 Task: Create validation rules in expense object.
Action: Mouse moved to (610, 53)
Screenshot: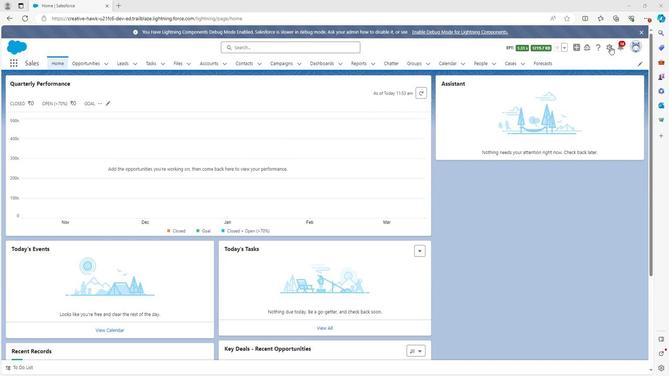 
Action: Mouse pressed left at (610, 53)
Screenshot: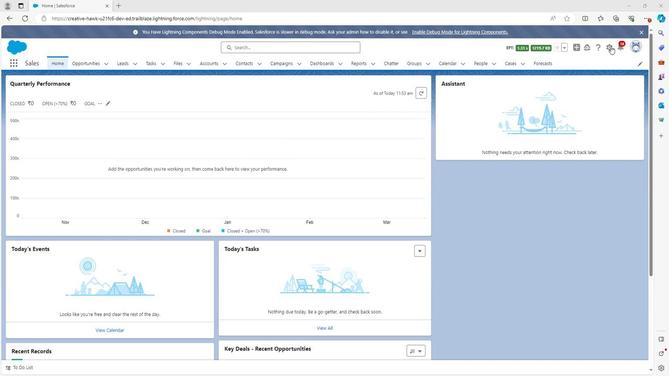 
Action: Mouse moved to (578, 74)
Screenshot: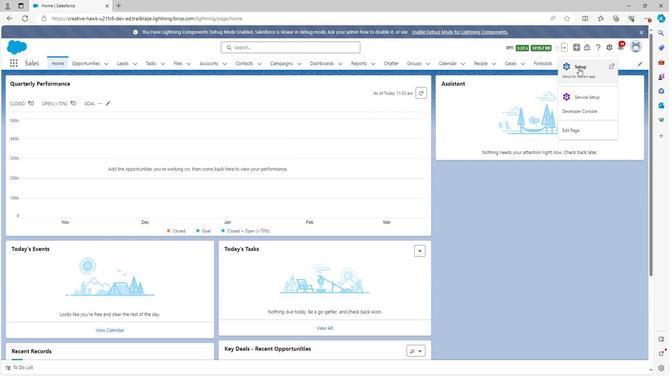 
Action: Mouse pressed left at (578, 74)
Screenshot: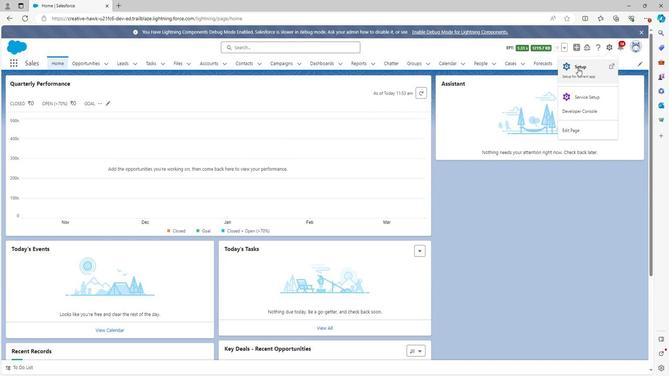 
Action: Mouse moved to (77, 71)
Screenshot: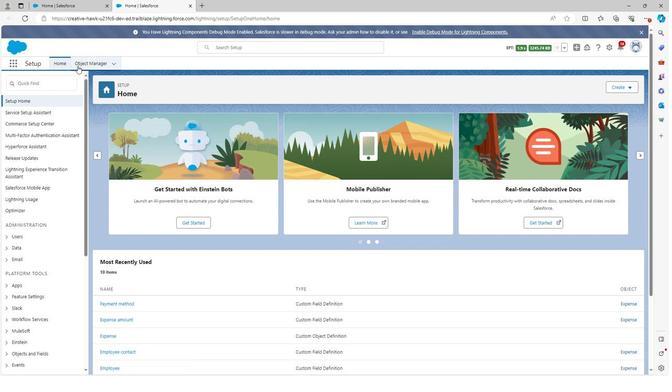 
Action: Mouse pressed left at (77, 71)
Screenshot: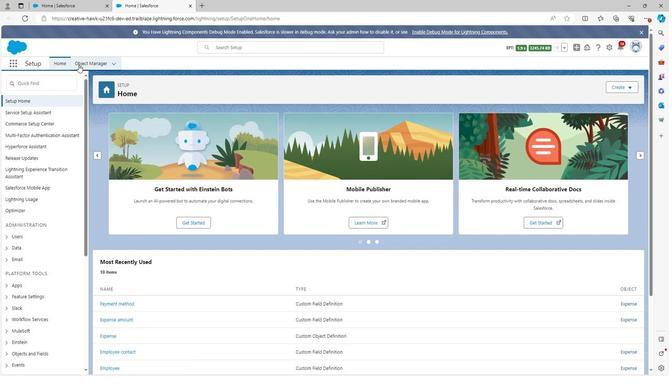 
Action: Mouse moved to (19, 277)
Screenshot: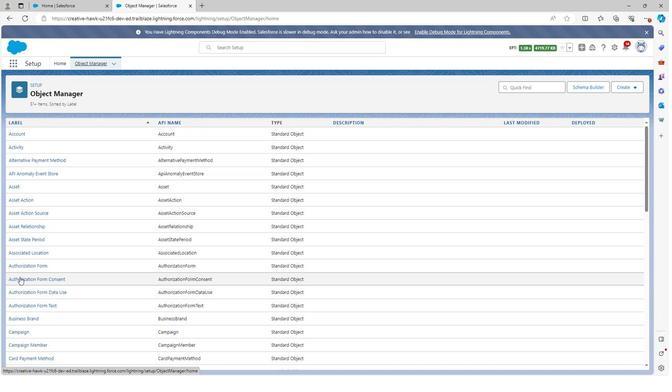 
Action: Mouse scrolled (19, 277) with delta (0, 0)
Screenshot: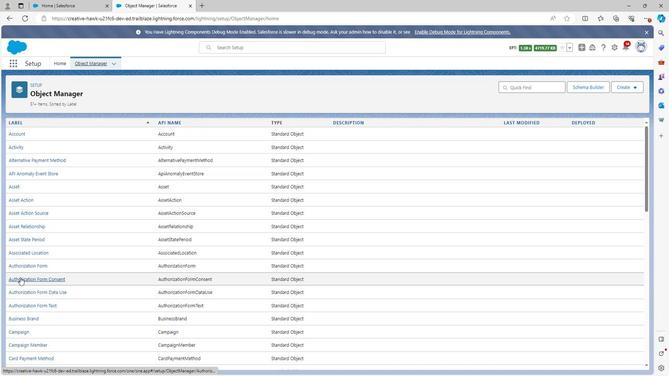 
Action: Mouse scrolled (19, 277) with delta (0, 0)
Screenshot: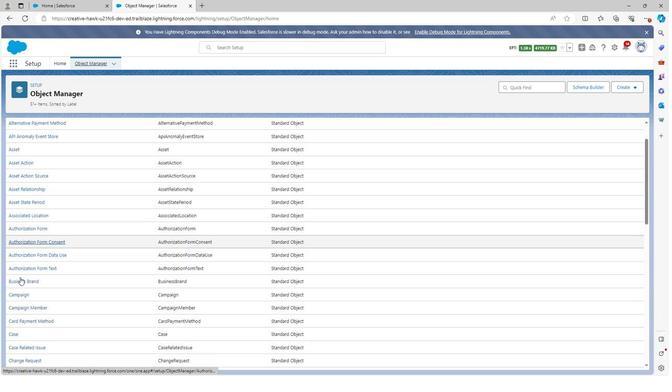 
Action: Mouse scrolled (19, 277) with delta (0, 0)
Screenshot: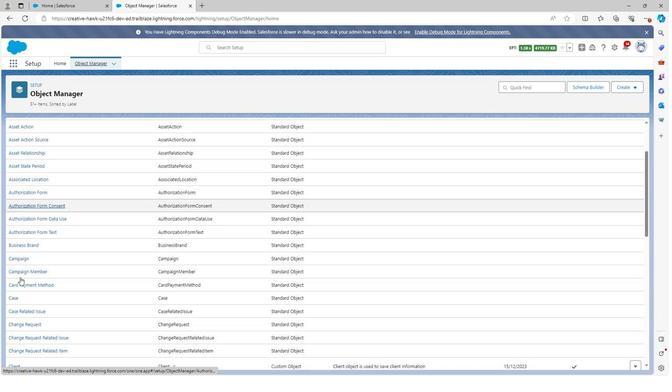 
Action: Mouse moved to (19, 277)
Screenshot: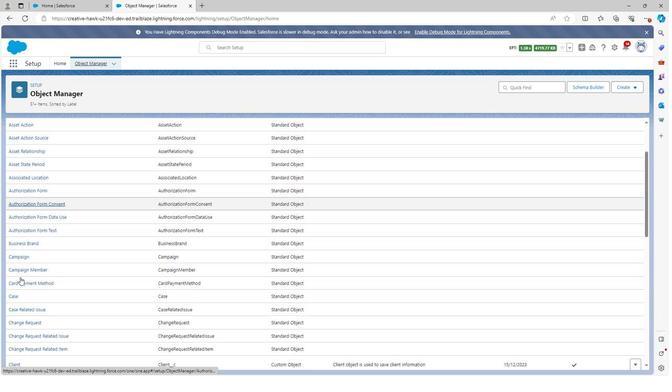 
Action: Mouse scrolled (19, 277) with delta (0, 0)
Screenshot: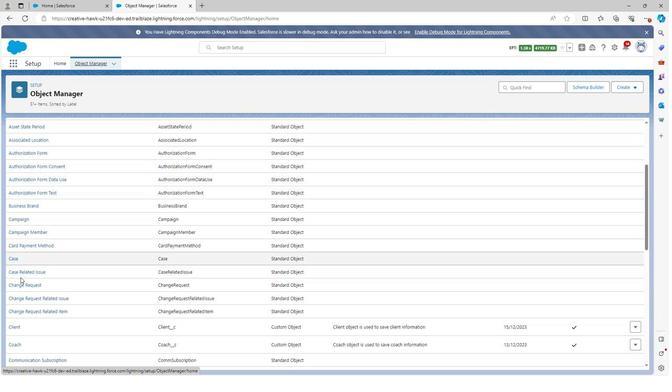 
Action: Mouse scrolled (19, 277) with delta (0, 0)
Screenshot: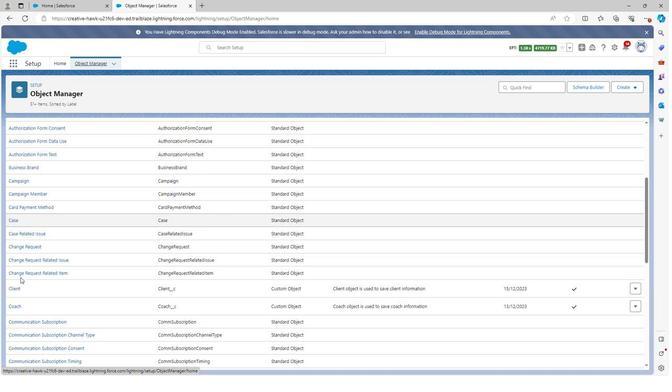 
Action: Mouse scrolled (19, 277) with delta (0, 0)
Screenshot: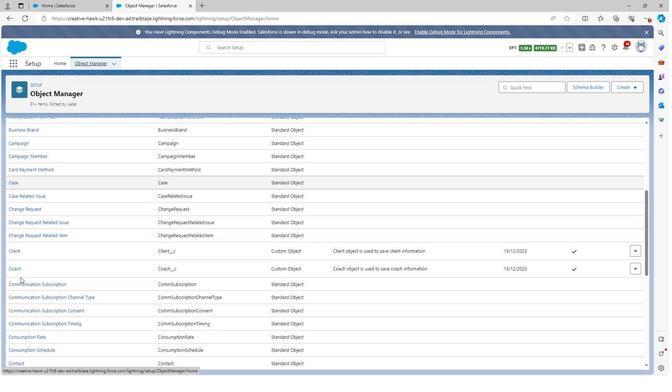
Action: Mouse scrolled (19, 277) with delta (0, 0)
Screenshot: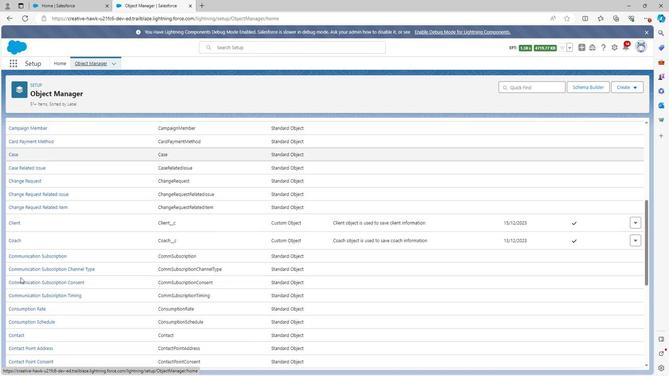 
Action: Mouse scrolled (19, 277) with delta (0, 0)
Screenshot: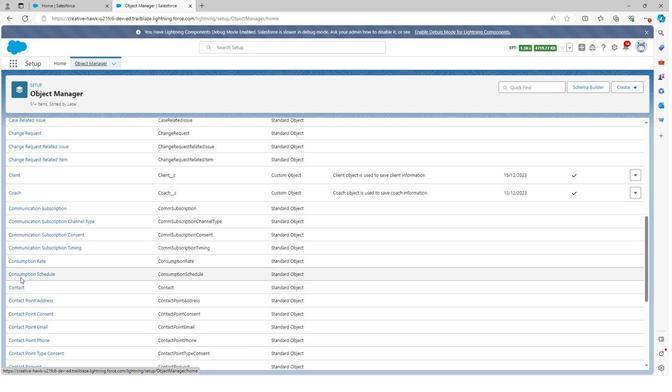 
Action: Mouse scrolled (19, 277) with delta (0, 0)
Screenshot: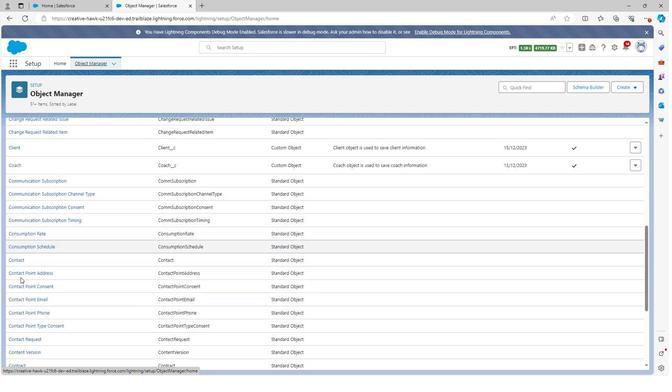 
Action: Mouse scrolled (19, 277) with delta (0, 0)
Screenshot: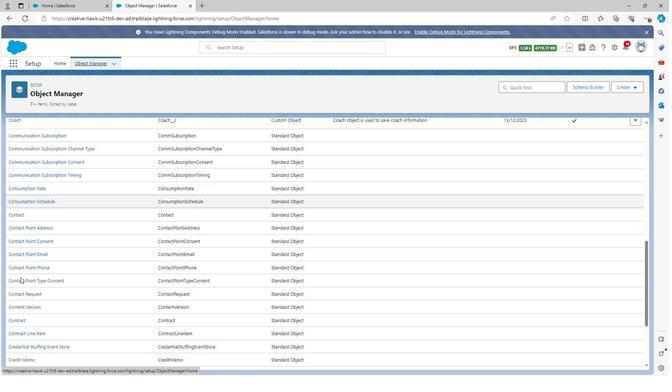
Action: Mouse scrolled (19, 277) with delta (0, 0)
Screenshot: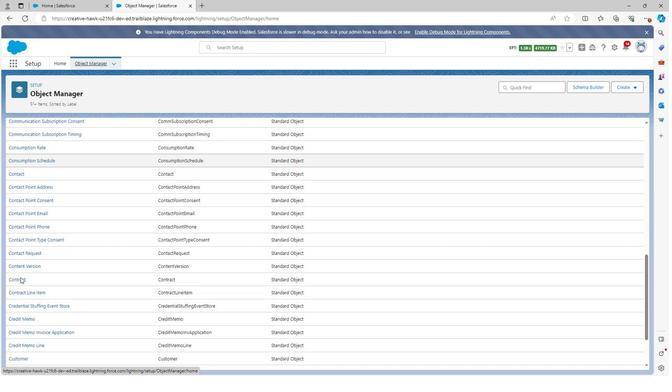 
Action: Mouse scrolled (19, 277) with delta (0, 0)
Screenshot: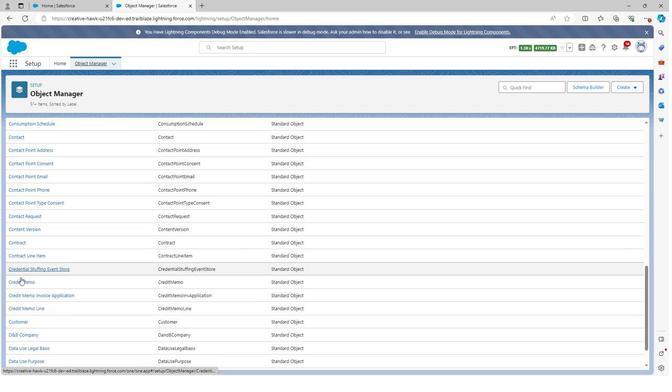
Action: Mouse scrolled (19, 277) with delta (0, 0)
Screenshot: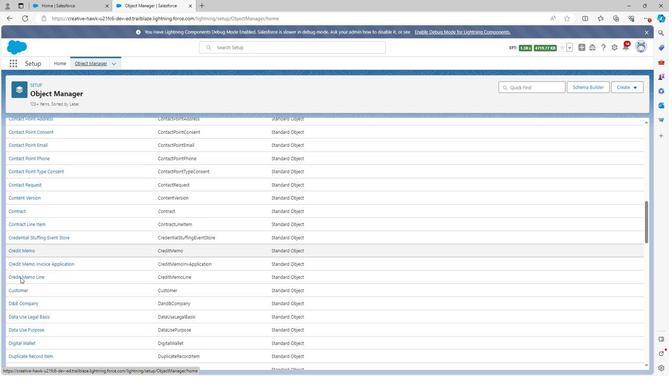 
Action: Mouse scrolled (19, 277) with delta (0, 0)
Screenshot: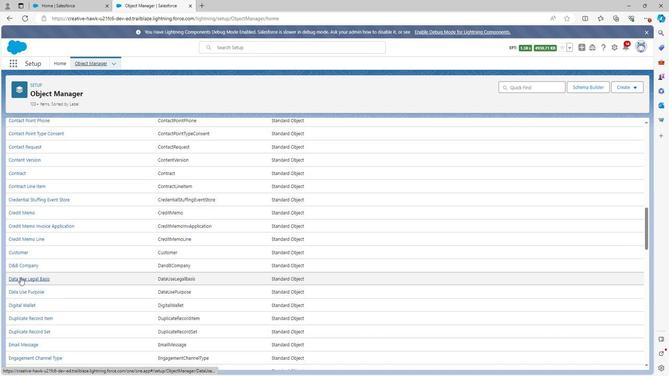 
Action: Mouse scrolled (19, 277) with delta (0, 0)
Screenshot: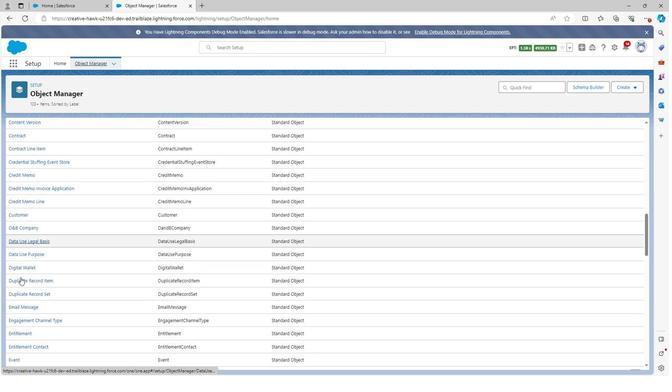 
Action: Mouse scrolled (19, 277) with delta (0, 0)
Screenshot: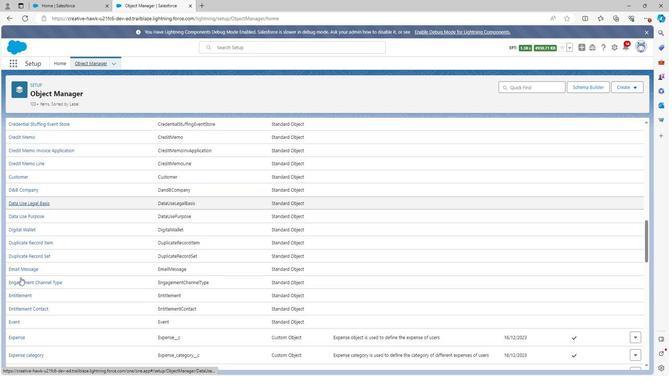 
Action: Mouse scrolled (19, 277) with delta (0, 0)
Screenshot: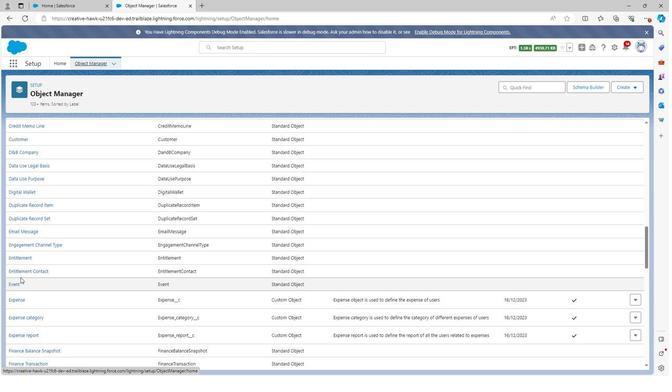 
Action: Mouse moved to (16, 263)
Screenshot: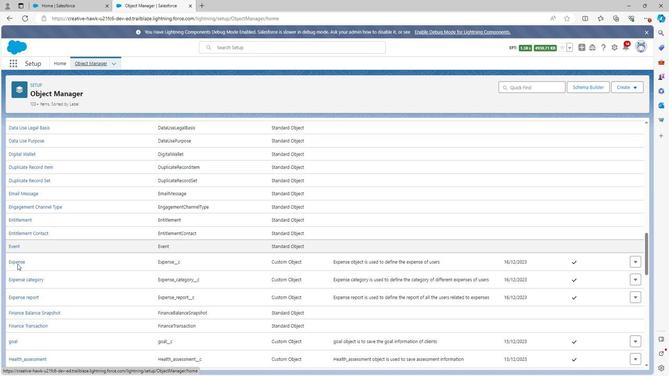 
Action: Mouse pressed left at (16, 263)
Screenshot: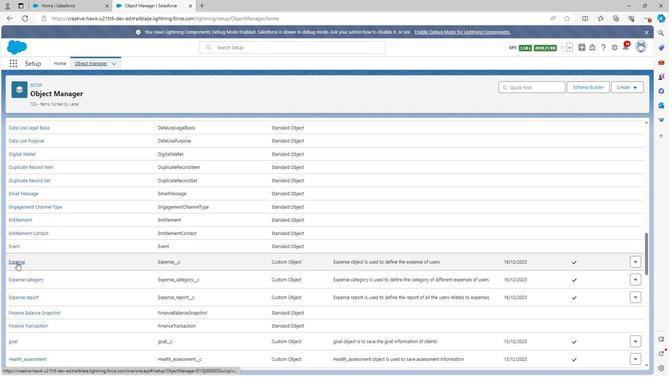 
Action: Mouse moved to (28, 139)
Screenshot: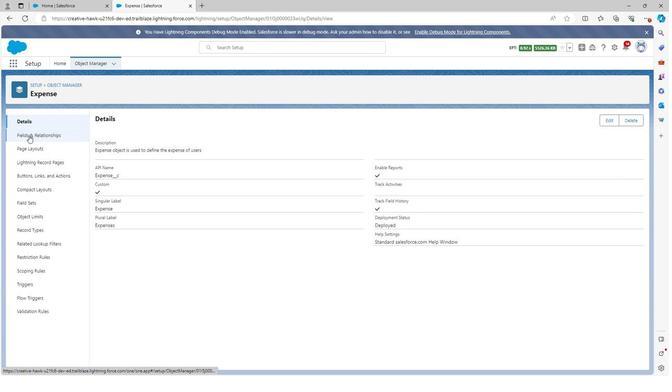 
Action: Mouse pressed left at (28, 139)
Screenshot: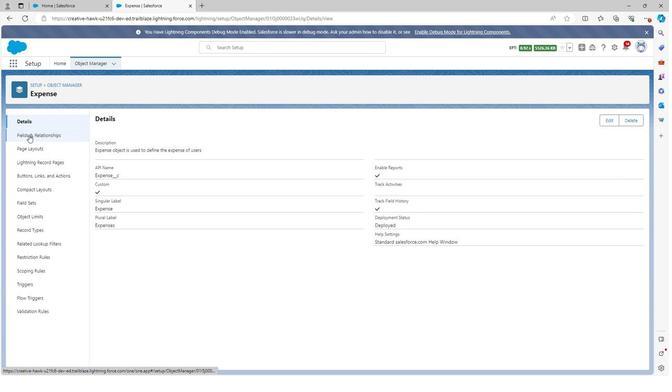 
Action: Mouse moved to (110, 185)
Screenshot: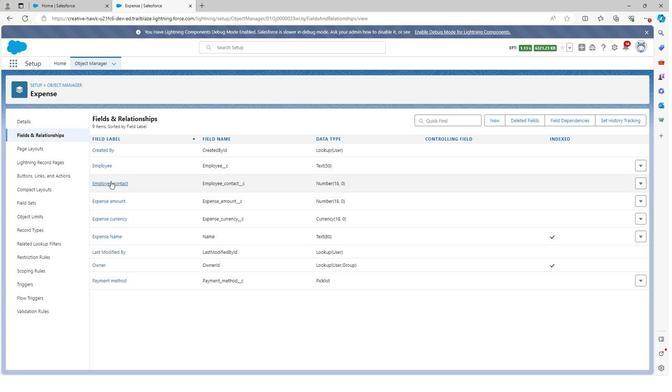 
Action: Mouse pressed left at (110, 185)
Screenshot: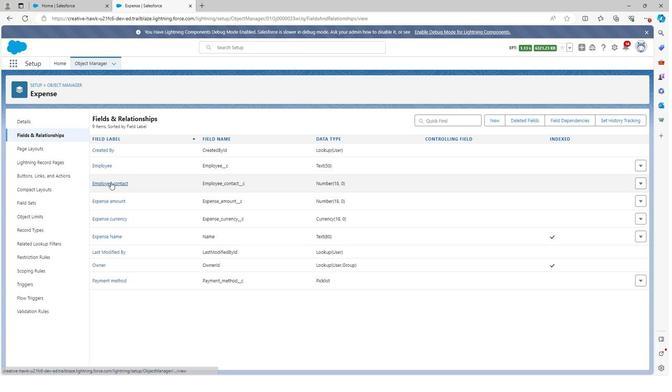 
Action: Mouse moved to (184, 226)
Screenshot: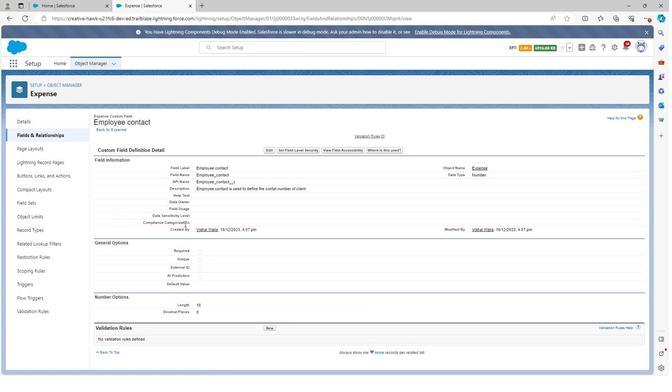 
Action: Mouse scrolled (184, 225) with delta (0, 0)
Screenshot: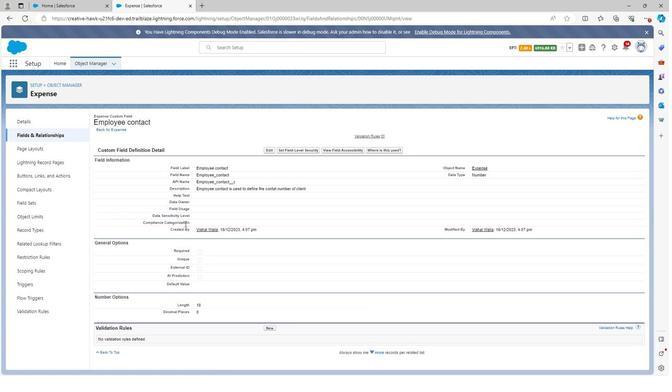 
Action: Mouse scrolled (184, 225) with delta (0, 0)
Screenshot: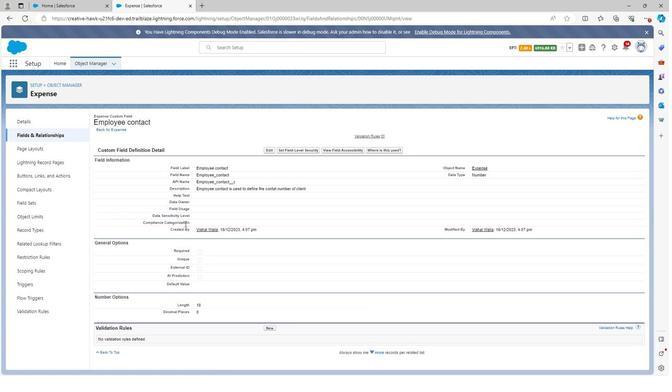 
Action: Mouse moved to (271, 328)
Screenshot: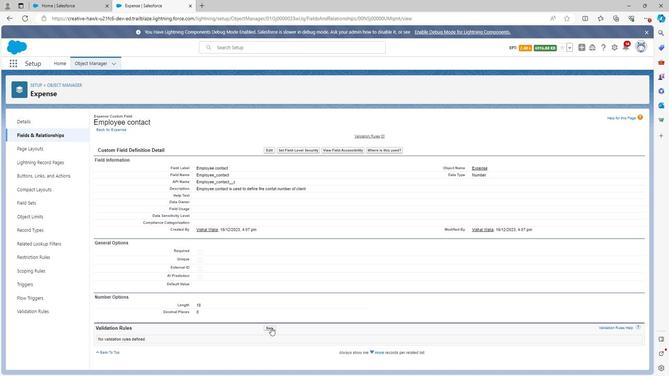 
Action: Mouse pressed left at (271, 328)
Screenshot: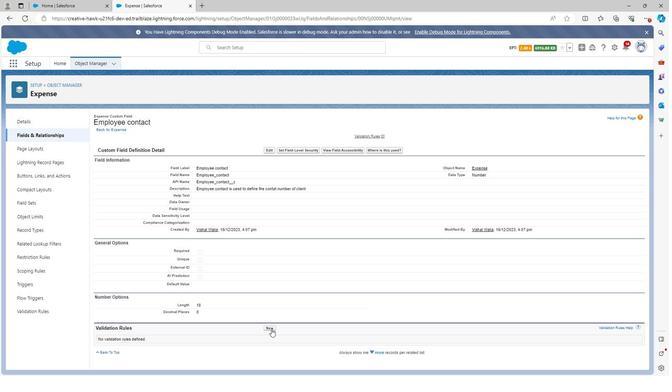 
Action: Mouse moved to (166, 170)
Screenshot: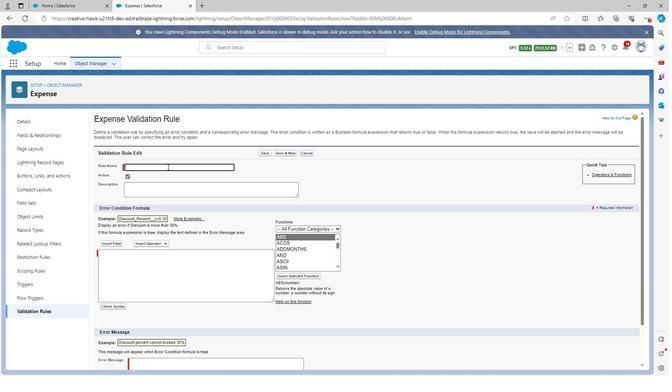
Action: Mouse pressed left at (166, 170)
Screenshot: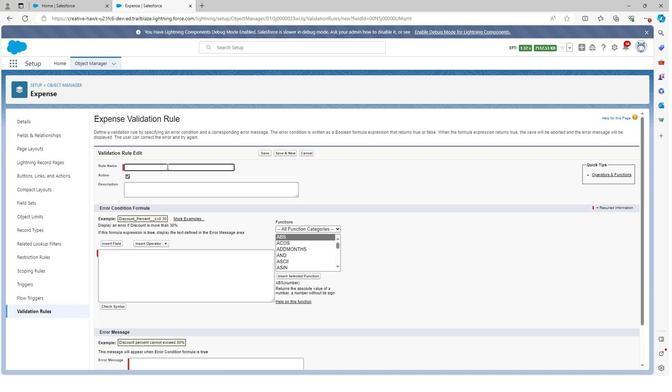 
Action: Key pressed <Key.shift>Contat<Key.backspace>ct<Key.space>rule
Screenshot: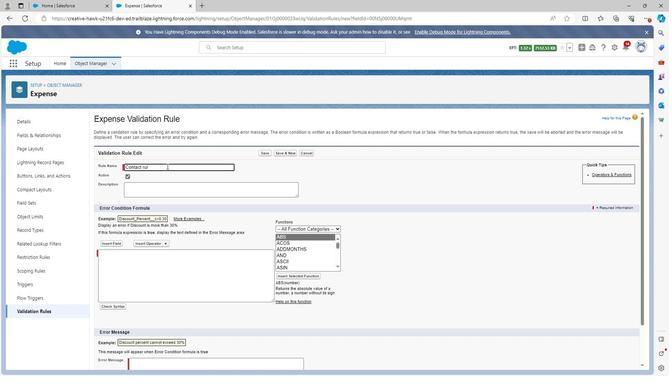 
Action: Mouse moved to (150, 190)
Screenshot: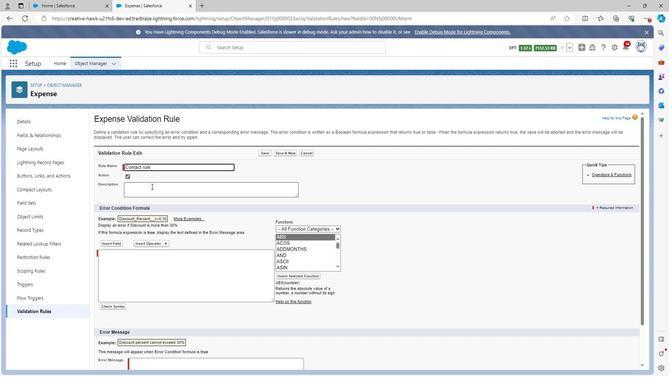 
Action: Mouse pressed left at (150, 190)
Screenshot: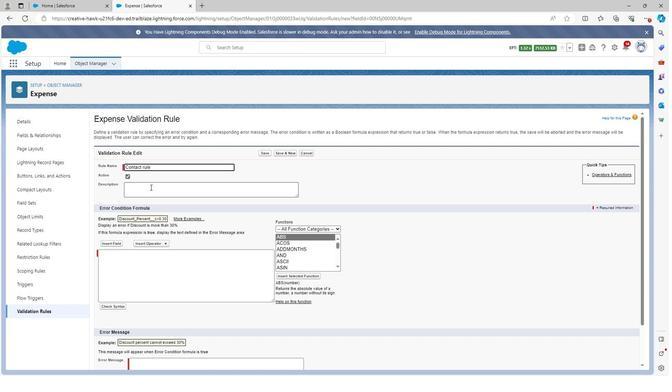 
Action: Key pressed <Key.shift>Contact<Key.space>rule<Key.space>is<Key.space>used<Key.space>to<Key.space>define<Key.space>the<Key.space>contact<Key.space>numv<Key.backspace>ber<Key.space>of<Key.space>10<Key.space>digits
Screenshot: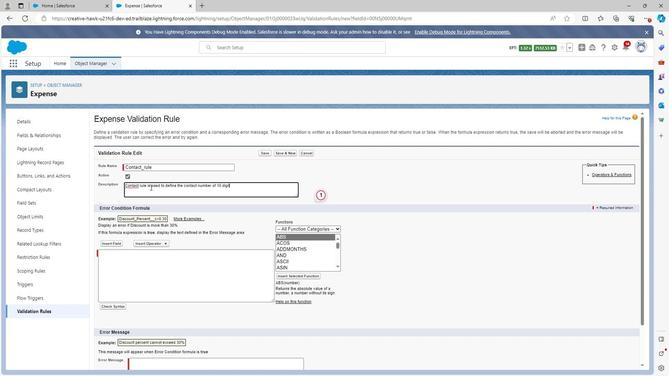 
Action: Mouse moved to (108, 244)
Screenshot: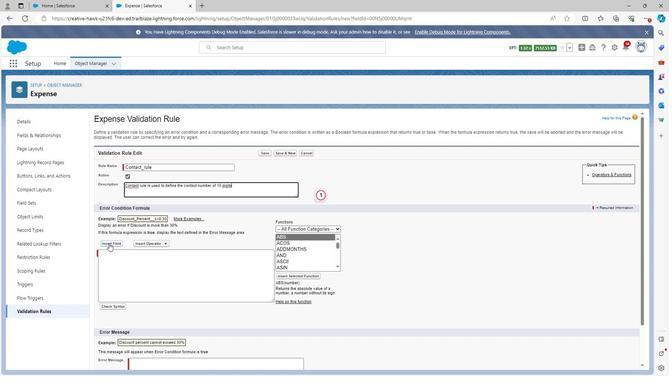 
Action: Mouse pressed left at (108, 244)
Screenshot: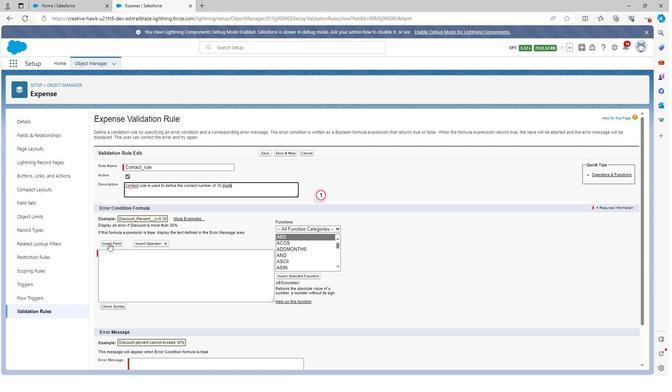 
Action: Mouse moved to (286, 240)
Screenshot: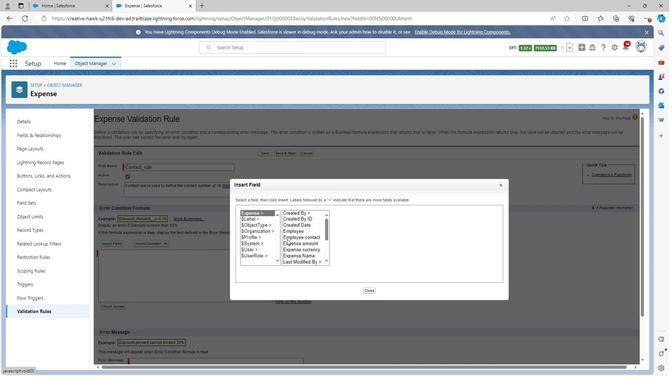 
Action: Mouse scrolled (286, 240) with delta (0, 0)
Screenshot: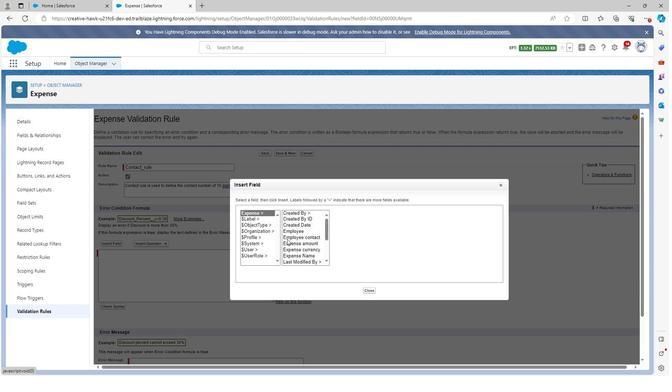 
Action: Mouse scrolled (286, 240) with delta (0, 0)
Screenshot: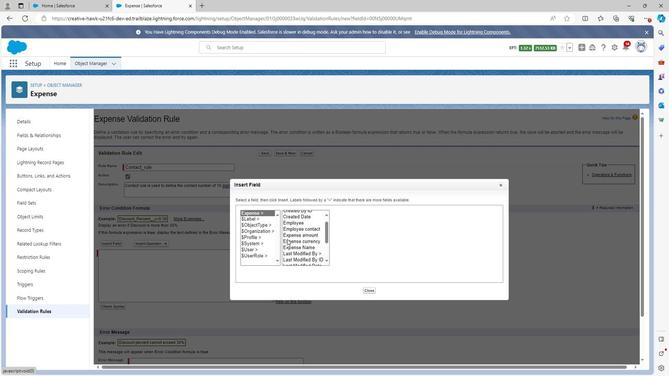 
Action: Mouse moved to (286, 240)
Screenshot: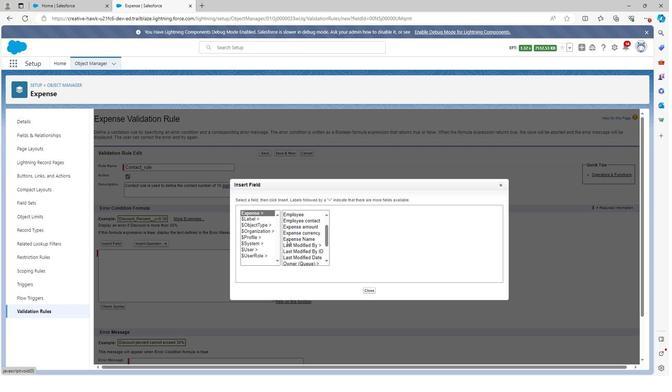
Action: Mouse scrolled (286, 240) with delta (0, 0)
Screenshot: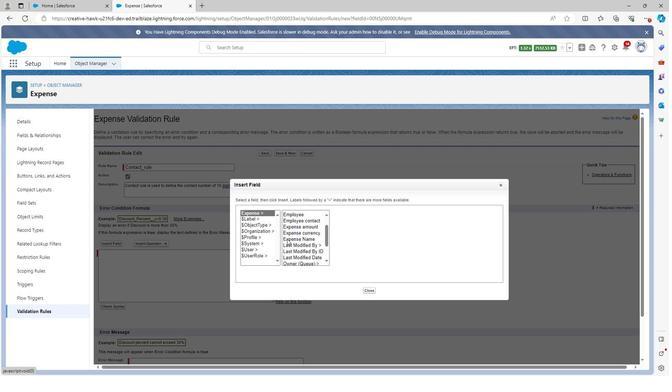 
Action: Mouse moved to (286, 241)
Screenshot: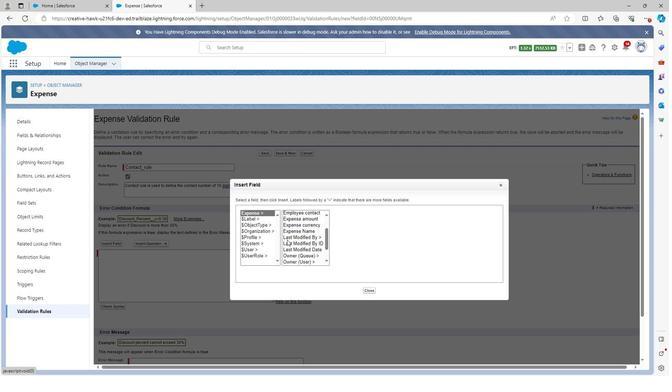 
Action: Mouse scrolled (286, 241) with delta (0, 0)
Screenshot: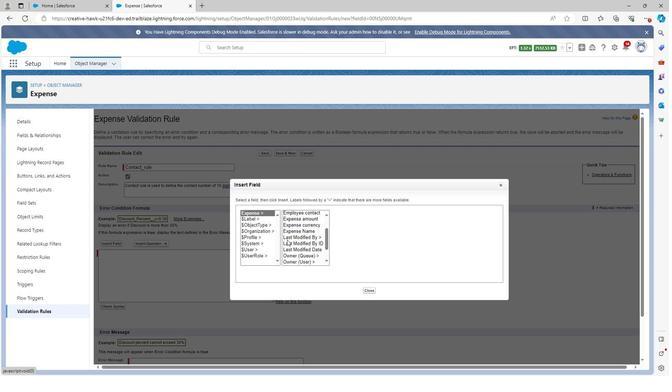
Action: Mouse moved to (286, 241)
Screenshot: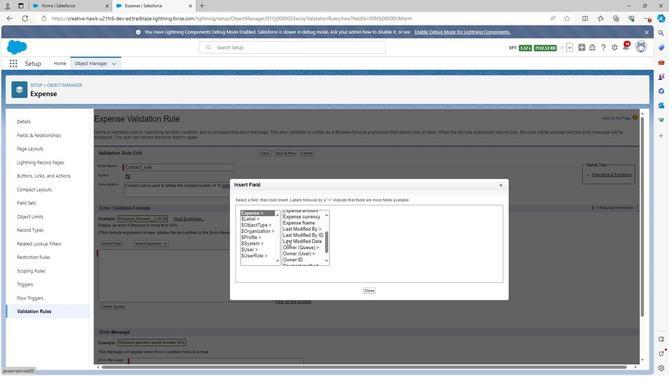
Action: Mouse scrolled (286, 241) with delta (0, 0)
Screenshot: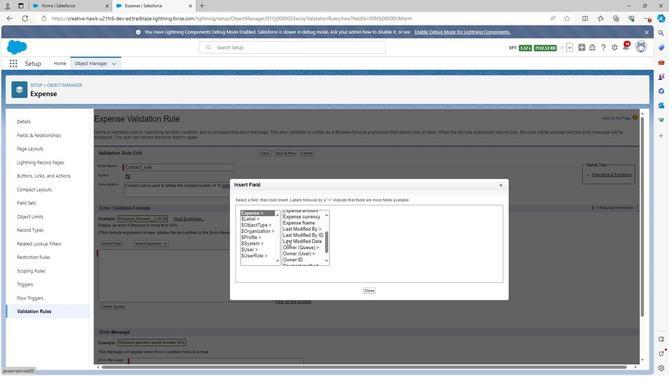 
Action: Mouse moved to (286, 242)
Screenshot: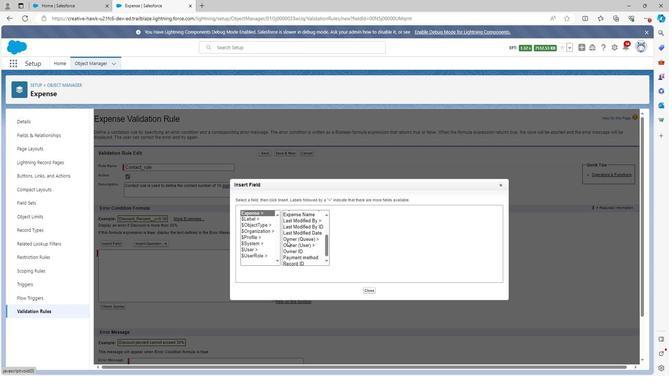 
Action: Mouse scrolled (286, 242) with delta (0, 0)
Screenshot: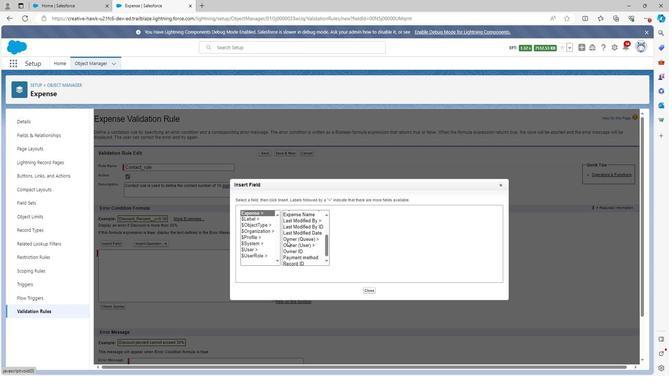 
Action: Mouse moved to (286, 243)
Screenshot: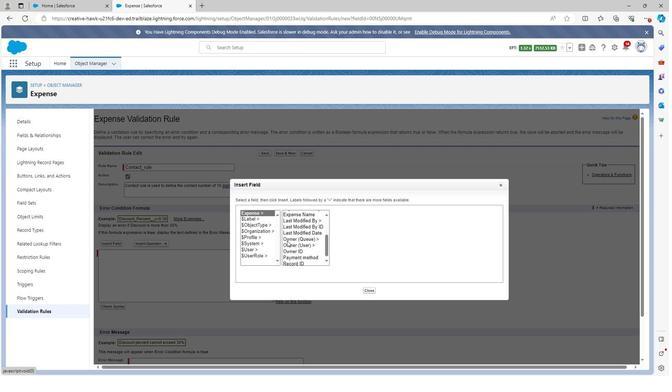 
Action: Mouse scrolled (286, 242) with delta (0, 0)
Screenshot: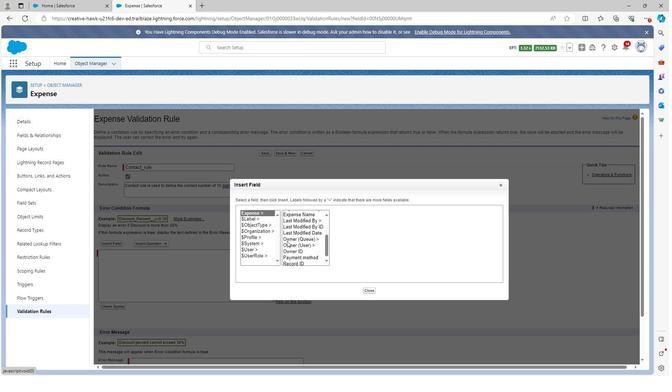 
Action: Mouse scrolled (286, 242) with delta (0, 0)
Screenshot: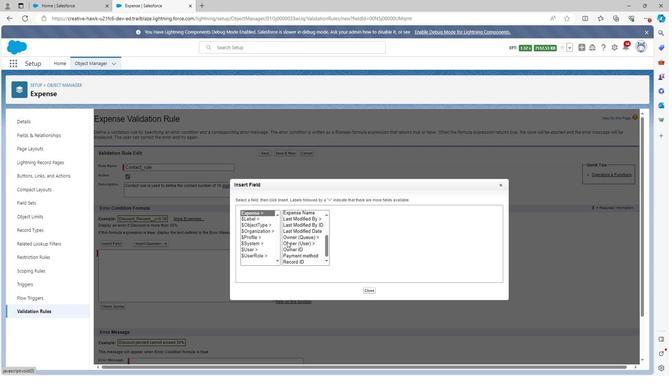 
Action: Mouse scrolled (286, 242) with delta (0, 0)
Screenshot: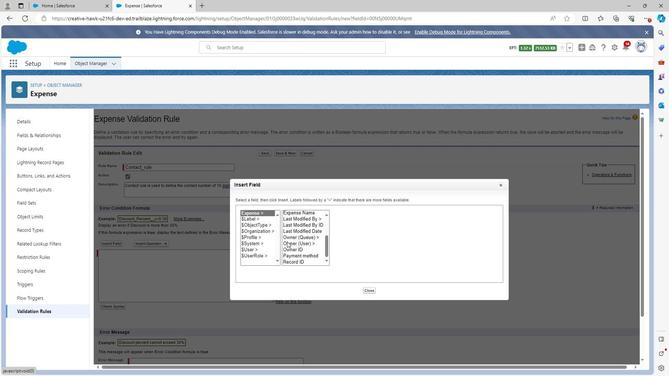 
Action: Mouse scrolled (286, 243) with delta (0, 0)
Screenshot: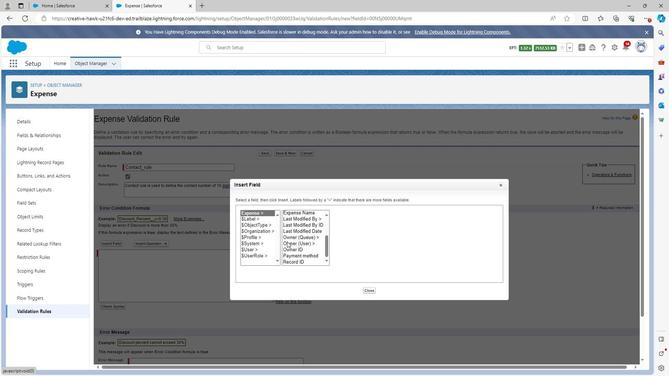 
Action: Mouse moved to (285, 243)
Screenshot: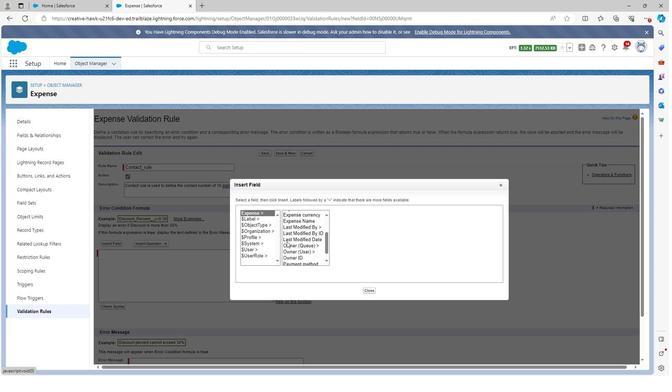 
Action: Mouse scrolled (285, 243) with delta (0, 0)
Screenshot: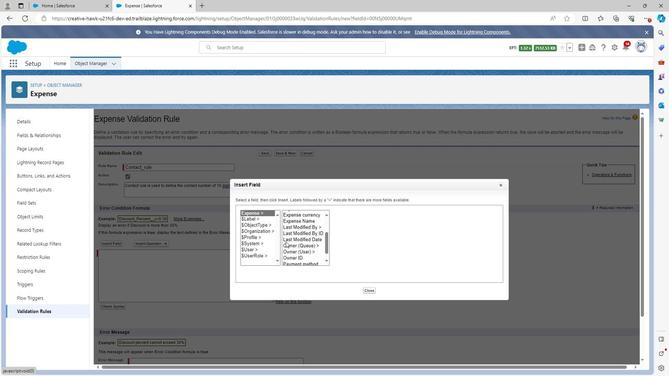 
Action: Mouse scrolled (285, 243) with delta (0, 0)
Screenshot: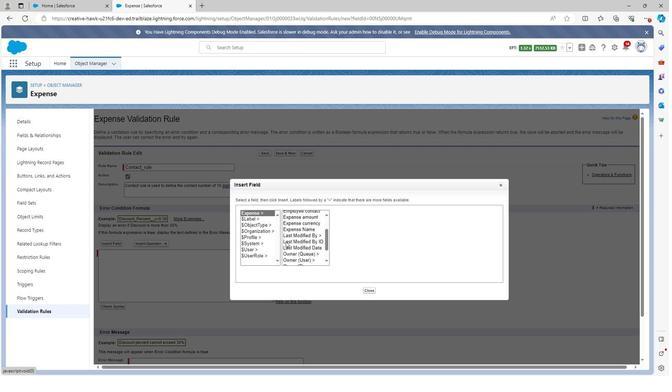 
Action: Mouse moved to (294, 220)
Screenshot: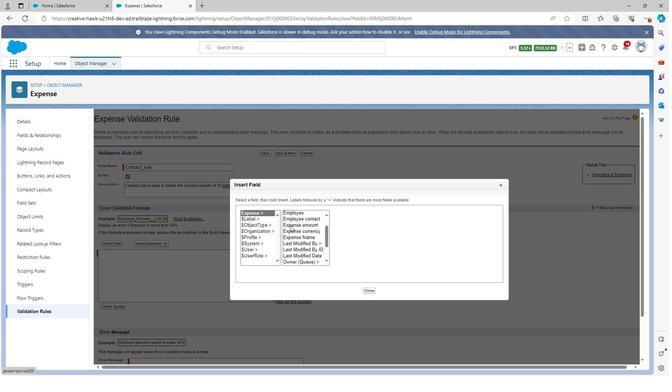
Action: Mouse pressed left at (294, 220)
Screenshot: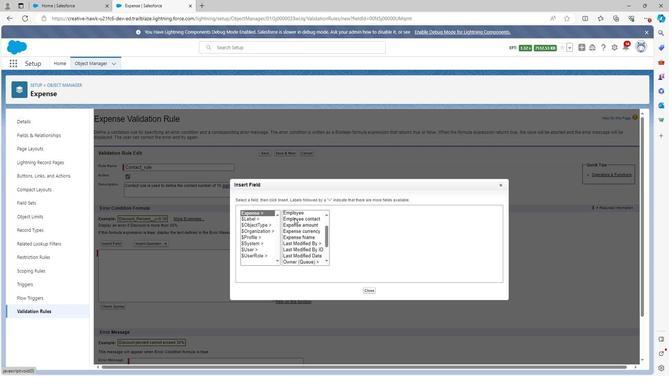 
Action: Mouse moved to (363, 251)
Screenshot: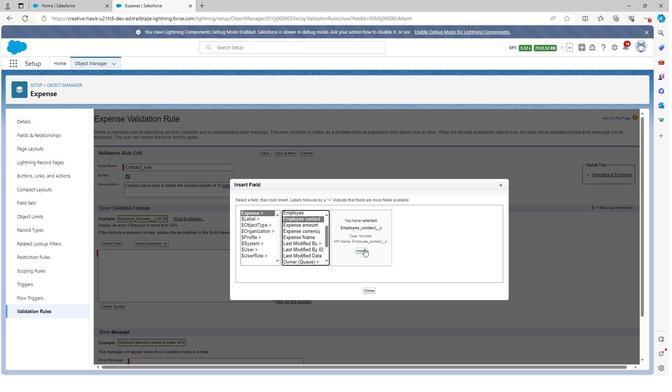 
Action: Mouse pressed left at (363, 251)
Screenshot: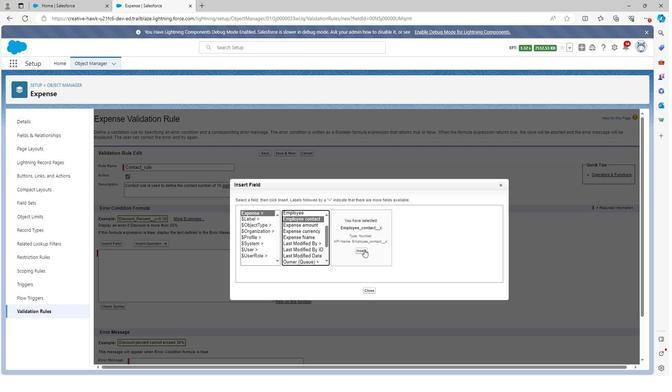 
Action: Mouse moved to (147, 243)
Screenshot: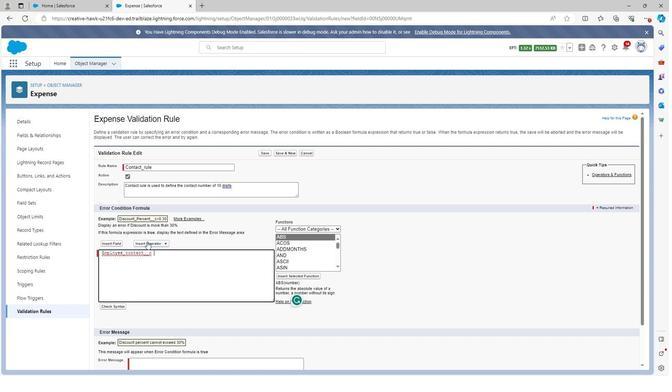 
Action: Mouse pressed left at (147, 243)
Screenshot: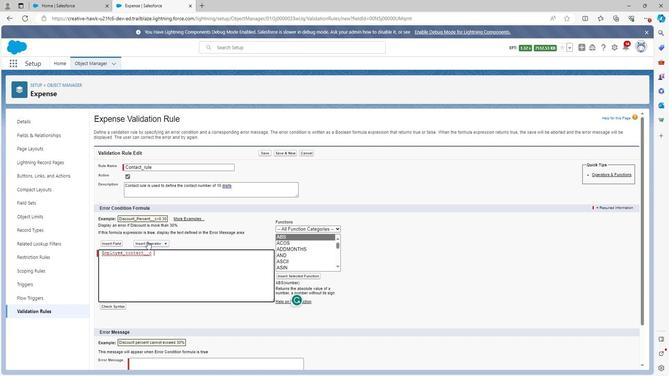 
Action: Mouse moved to (144, 308)
Screenshot: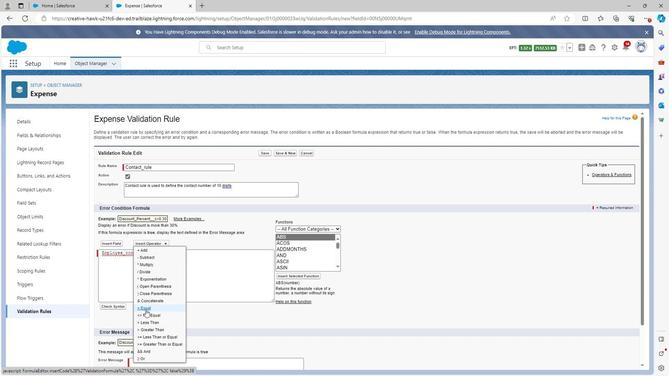 
Action: Mouse pressed left at (144, 308)
Screenshot: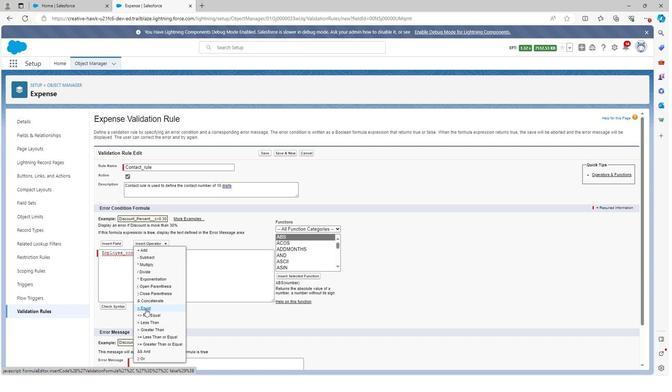 
Action: Key pressed 1
Screenshot: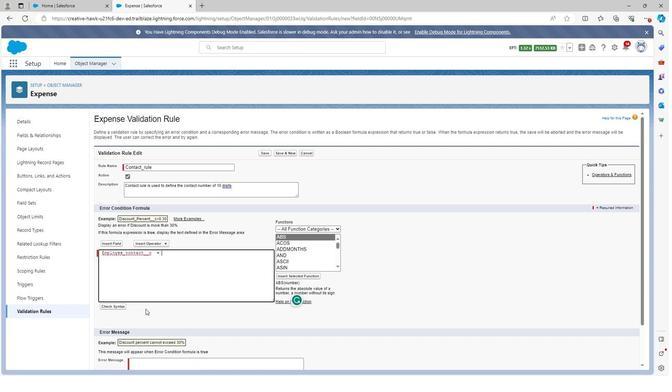 
Action: Mouse moved to (144, 307)
Screenshot: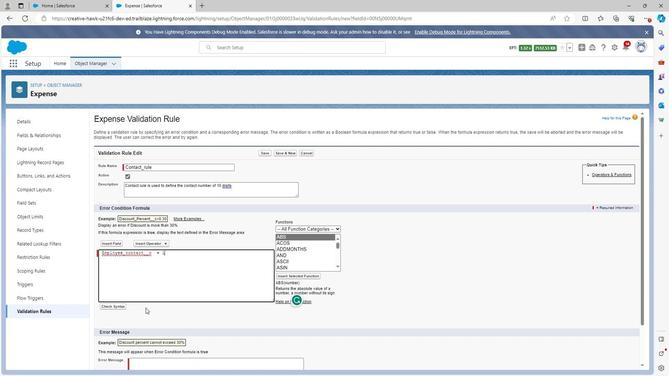 
Action: Key pressed 0
Screenshot: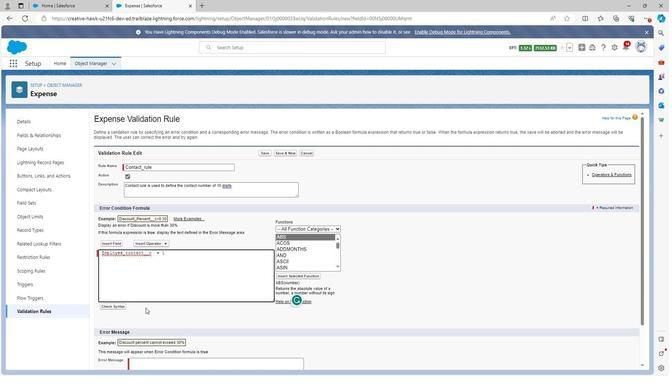 
Action: Mouse moved to (117, 304)
Screenshot: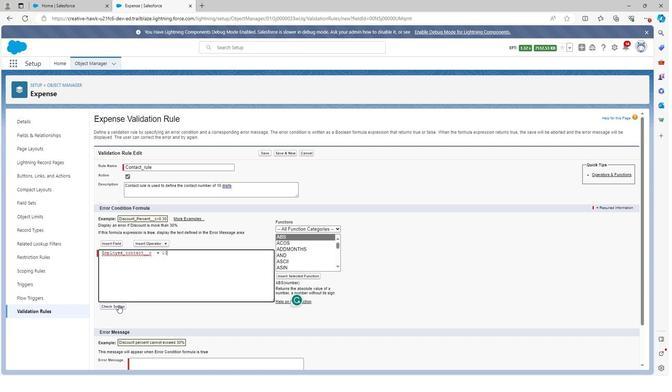 
Action: Mouse pressed left at (117, 304)
Screenshot: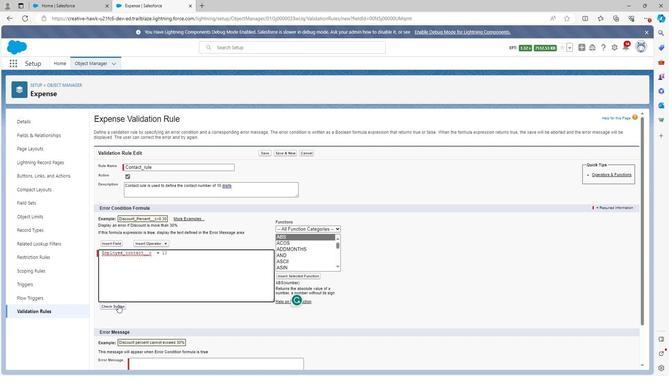 
Action: Mouse moved to (119, 305)
Screenshot: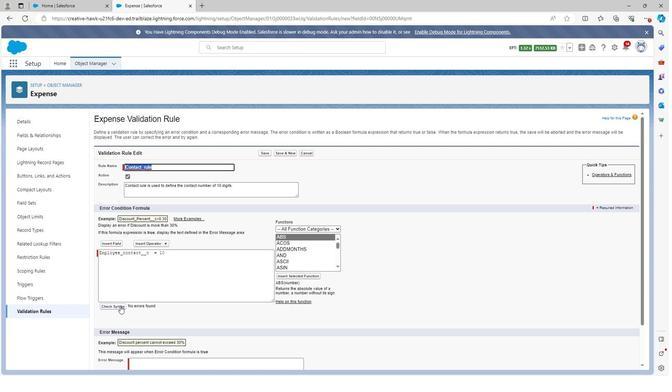 
Action: Mouse scrolled (119, 305) with delta (0, 0)
Screenshot: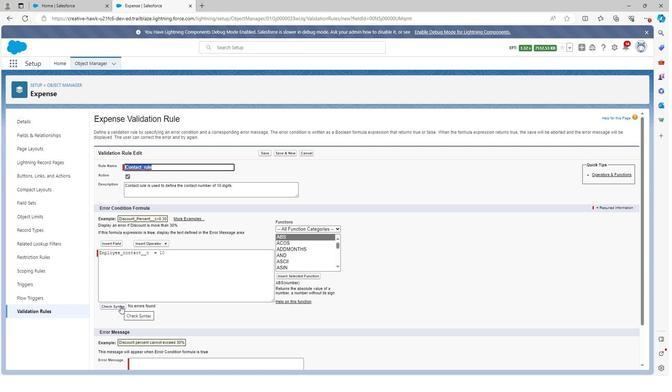
Action: Mouse scrolled (119, 305) with delta (0, 0)
Screenshot: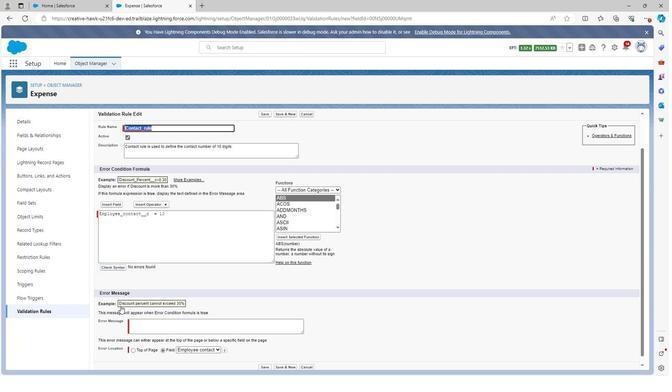
Action: Mouse moved to (139, 316)
Screenshot: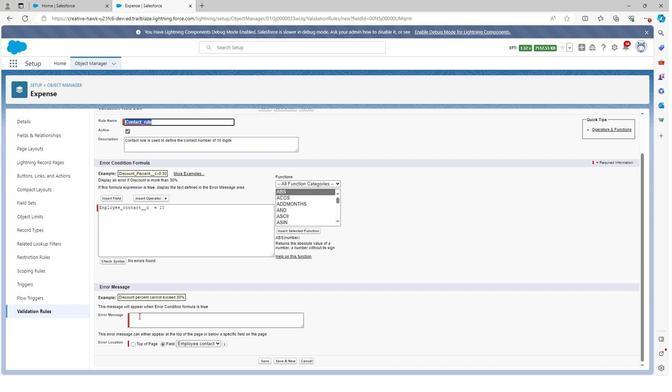 
Action: Mouse pressed left at (139, 316)
Screenshot: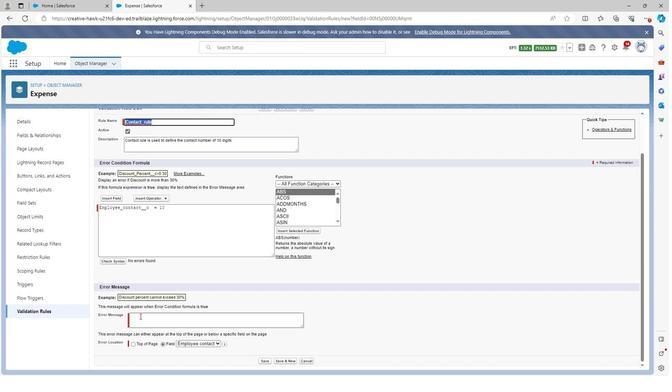 
Action: Key pressed <Key.shift><Key.shift><Key.shift><Key.shift><Key.shift><Key.shift>Employee<Key.space>contact<Key.space>number<Key.space>should<Key.space>be<Key.space>of<Key.space>10<Key.space>digits
Screenshot: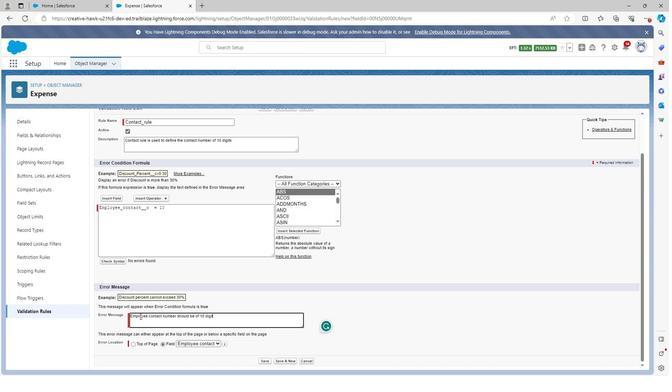 
Action: Mouse moved to (263, 357)
Screenshot: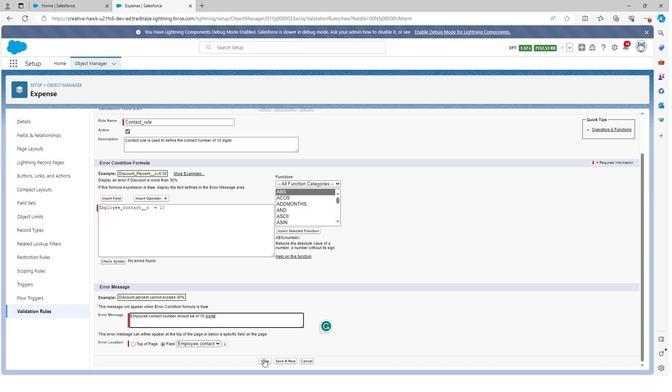 
Action: Mouse pressed left at (263, 357)
Screenshot: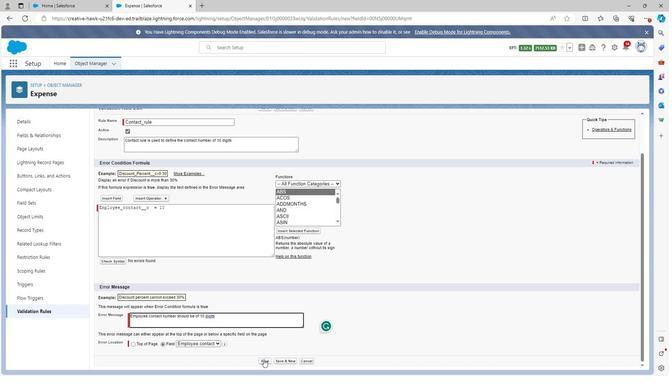 
Action: Mouse moved to (57, 69)
Screenshot: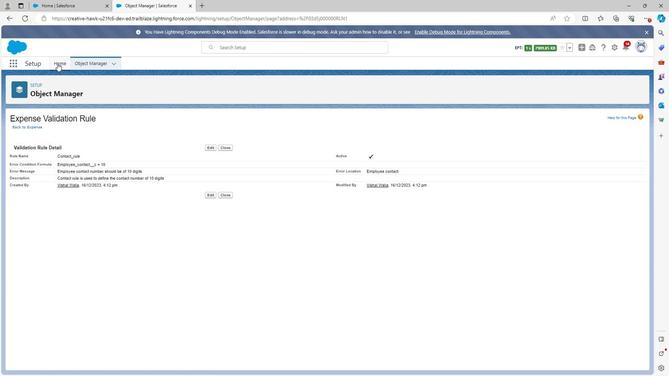 
Action: Mouse pressed left at (57, 69)
Screenshot: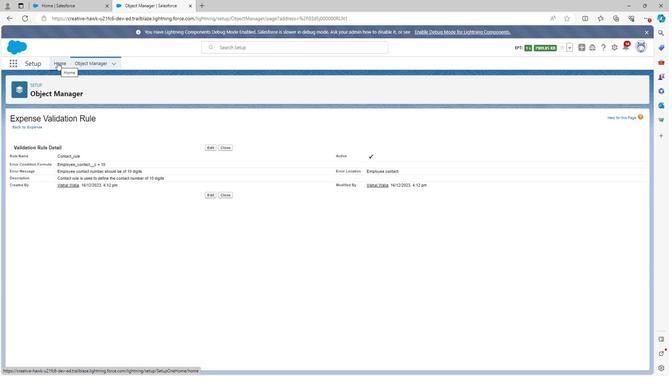 
Action: Mouse moved to (79, 70)
Screenshot: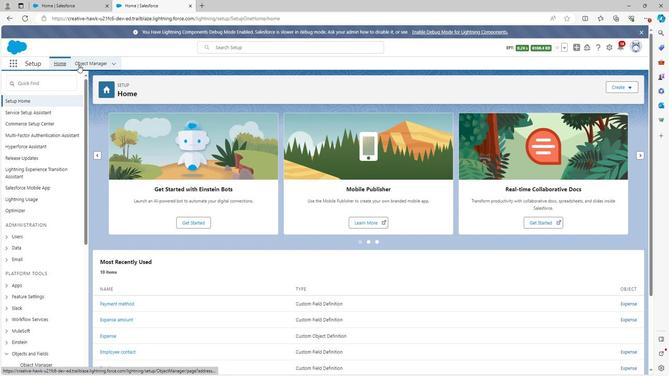 
Action: Mouse pressed left at (79, 70)
Screenshot: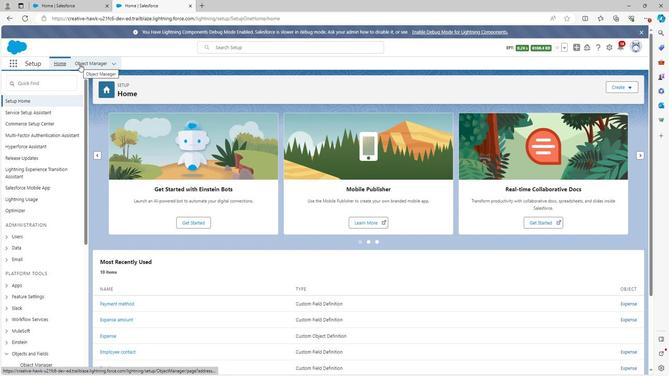 
Action: Mouse moved to (20, 257)
Screenshot: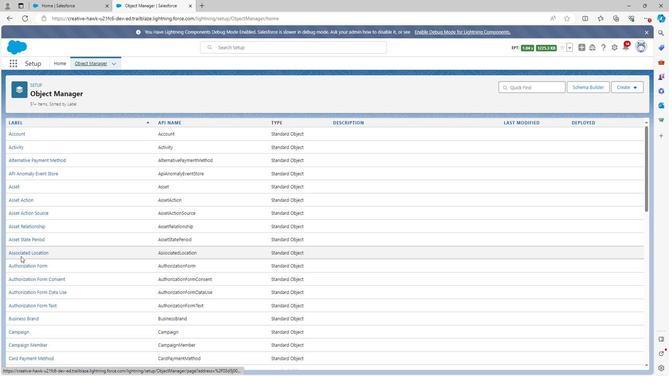 
Action: Mouse scrolled (20, 257) with delta (0, 0)
Screenshot: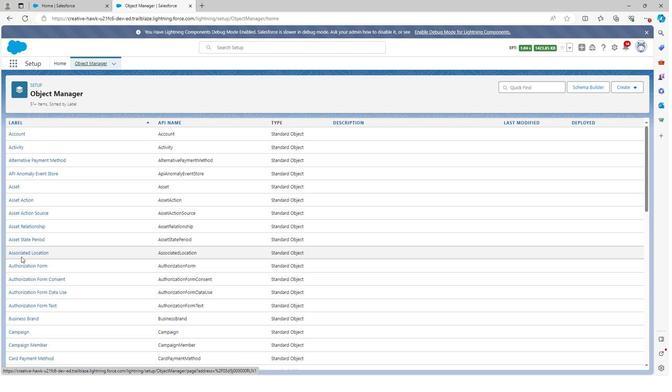 
Action: Mouse scrolled (20, 257) with delta (0, 0)
Screenshot: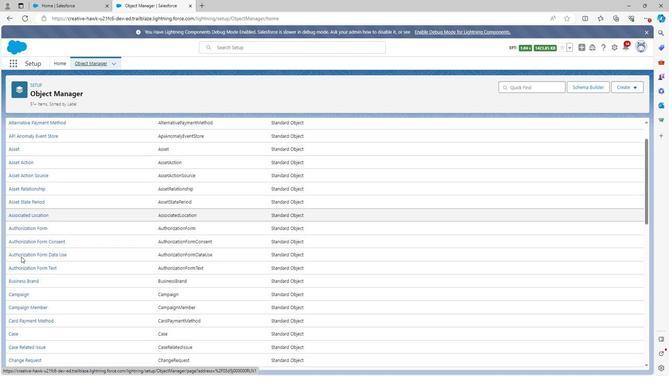 
Action: Mouse scrolled (20, 257) with delta (0, 0)
Screenshot: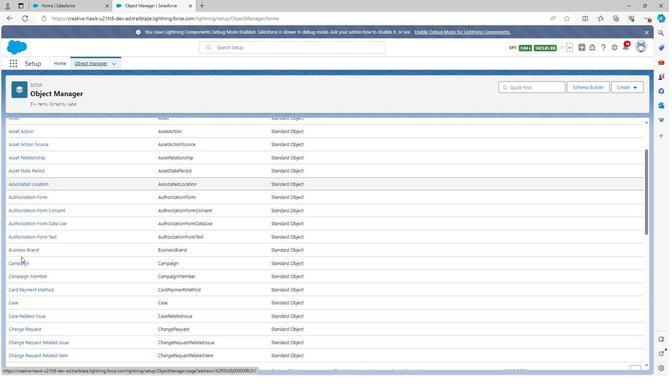 
Action: Mouse scrolled (20, 257) with delta (0, 0)
Screenshot: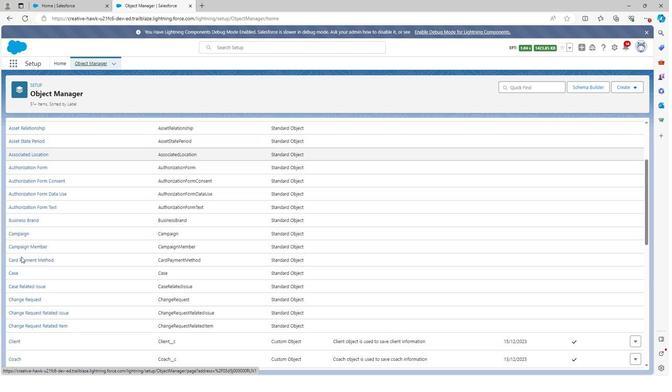 
Action: Mouse moved to (20, 258)
Screenshot: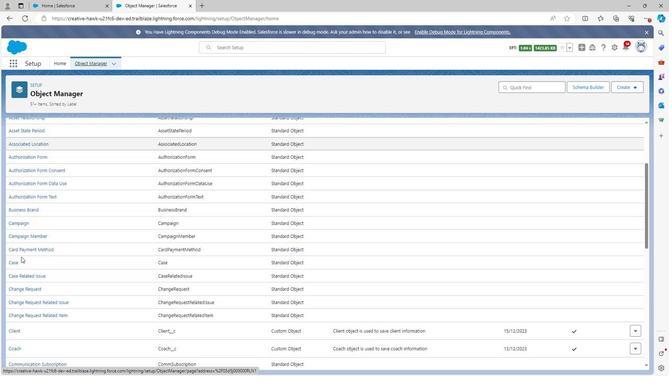 
Action: Mouse scrolled (20, 257) with delta (0, 0)
Screenshot: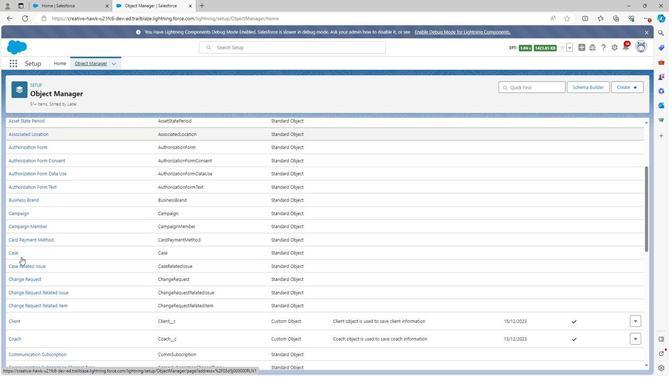 
Action: Mouse scrolled (20, 257) with delta (0, 0)
Screenshot: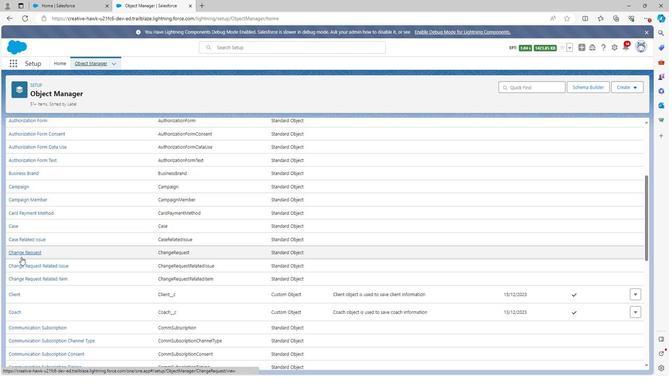 
Action: Mouse scrolled (20, 257) with delta (0, 0)
Screenshot: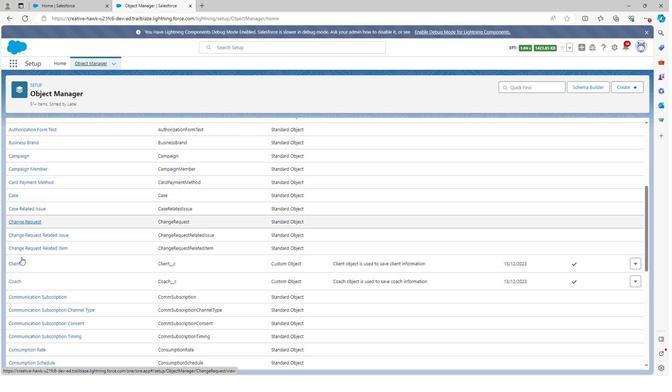
Action: Mouse moved to (20, 258)
Screenshot: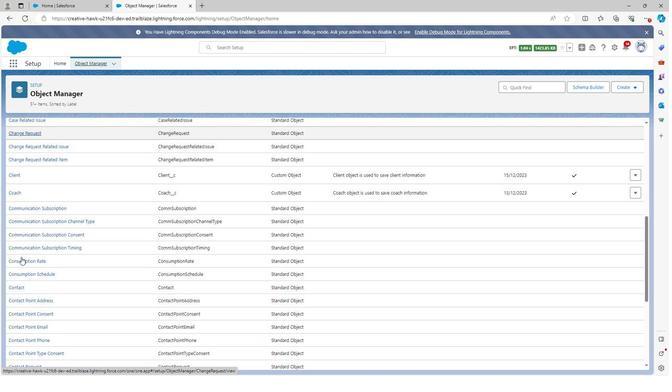 
Action: Mouse scrolled (20, 257) with delta (0, 0)
Screenshot: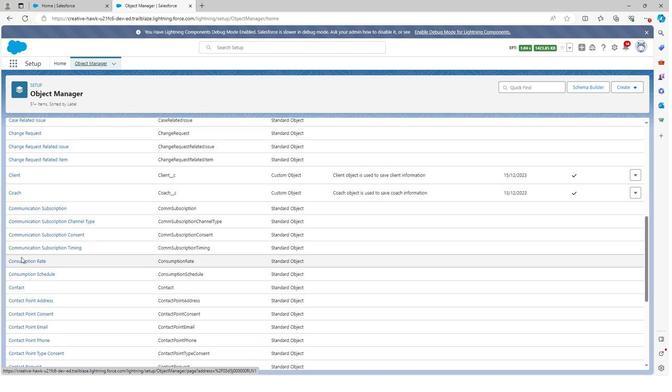 
Action: Mouse scrolled (20, 257) with delta (0, 0)
Screenshot: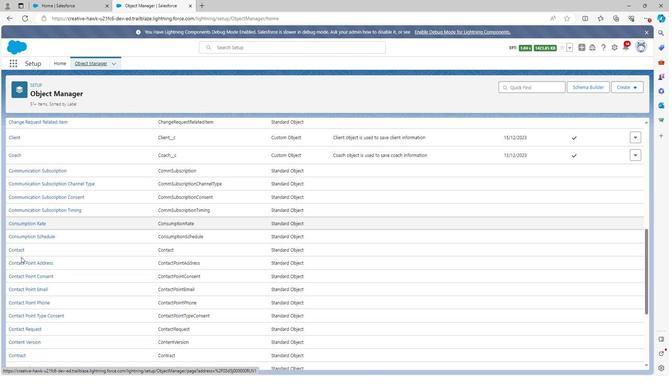 
Action: Mouse scrolled (20, 257) with delta (0, 0)
Screenshot: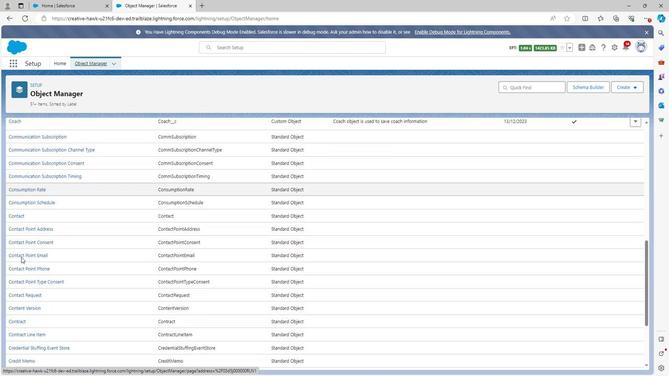 
Action: Mouse scrolled (20, 257) with delta (0, 0)
Screenshot: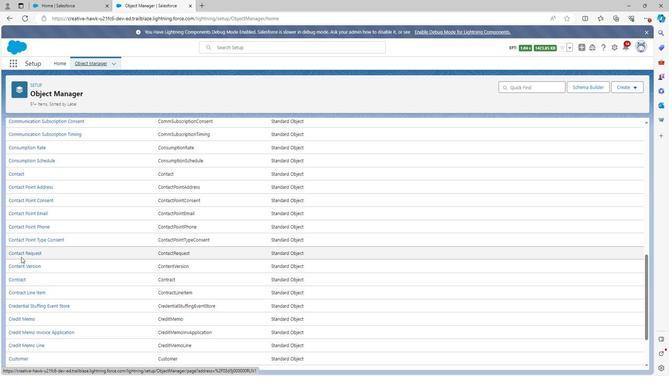 
Action: Mouse scrolled (20, 257) with delta (0, 0)
Screenshot: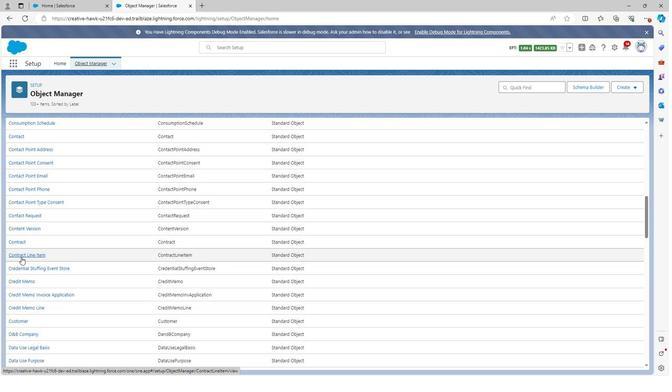 
Action: Mouse moved to (20, 258)
Screenshot: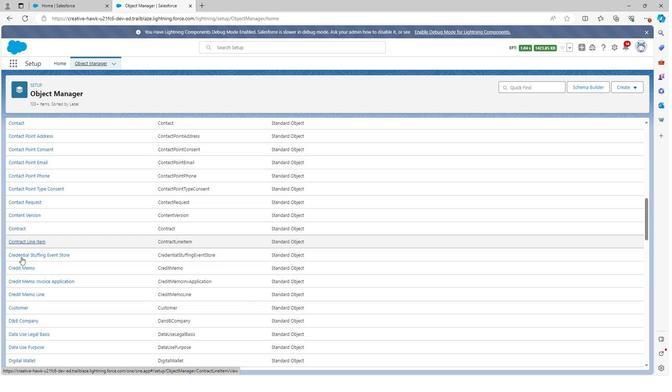 
Action: Mouse scrolled (20, 257) with delta (0, 0)
Screenshot: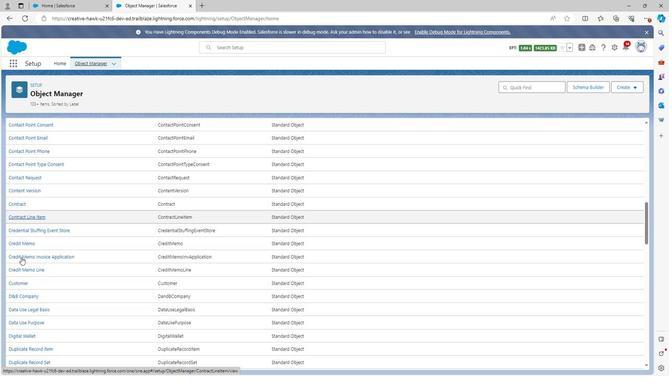 
Action: Mouse moved to (20, 259)
Screenshot: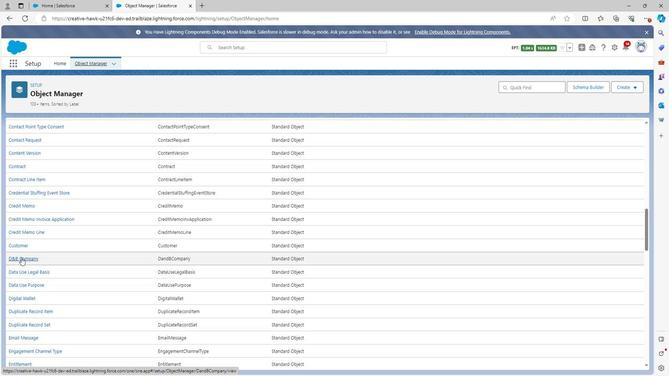 
Action: Mouse scrolled (20, 259) with delta (0, 0)
Screenshot: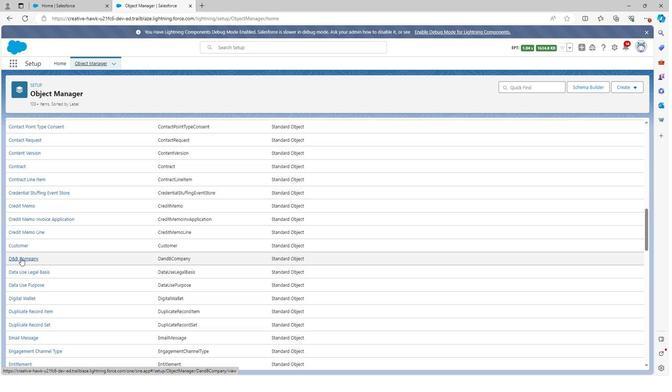 
Action: Mouse scrolled (20, 259) with delta (0, 0)
Screenshot: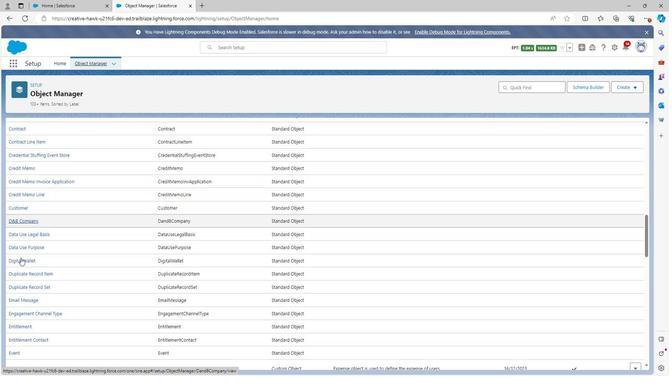 
Action: Mouse scrolled (20, 259) with delta (0, 0)
Screenshot: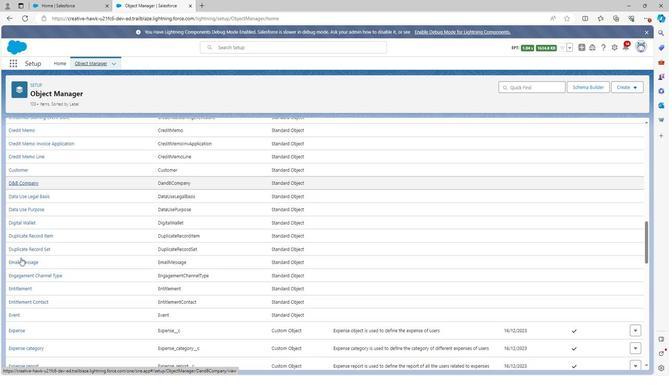 
Action: Mouse moved to (14, 292)
Screenshot: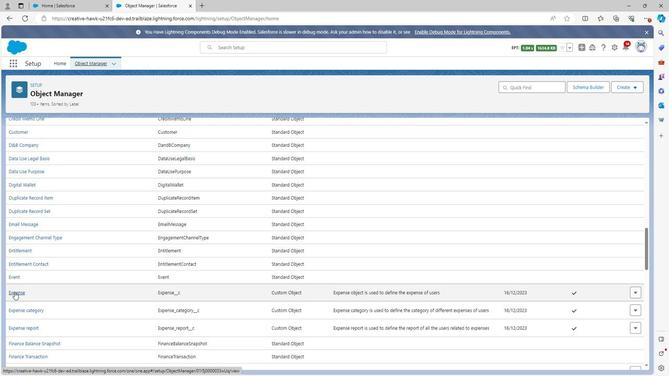 
Action: Mouse pressed left at (14, 292)
Screenshot: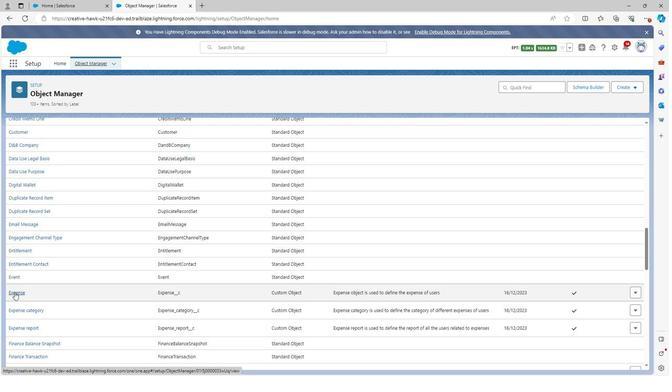 
Action: Mouse moved to (34, 142)
Screenshot: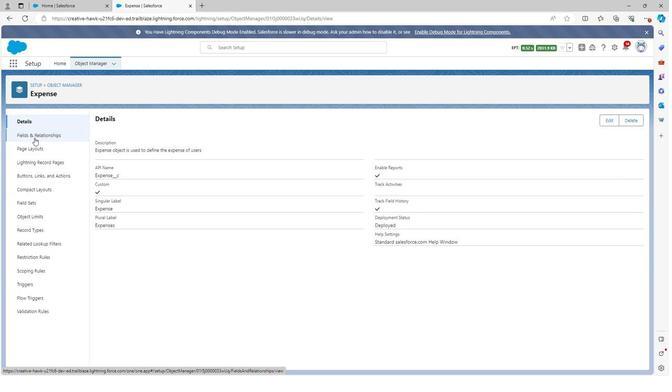 
Action: Mouse pressed left at (34, 142)
Screenshot: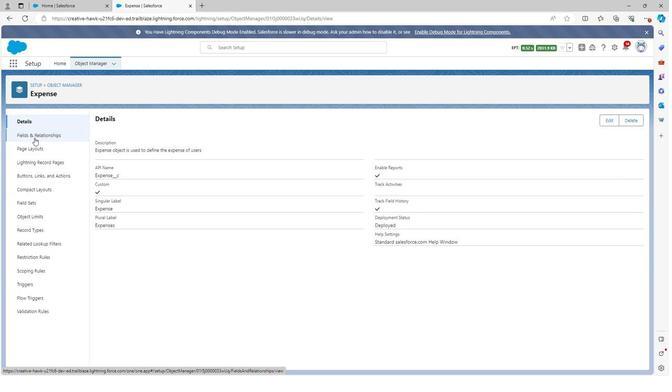 
Action: Mouse moved to (111, 203)
Screenshot: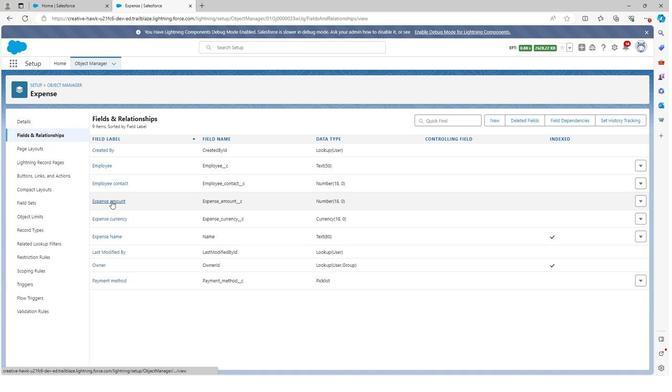 
Action: Mouse pressed left at (111, 203)
Screenshot: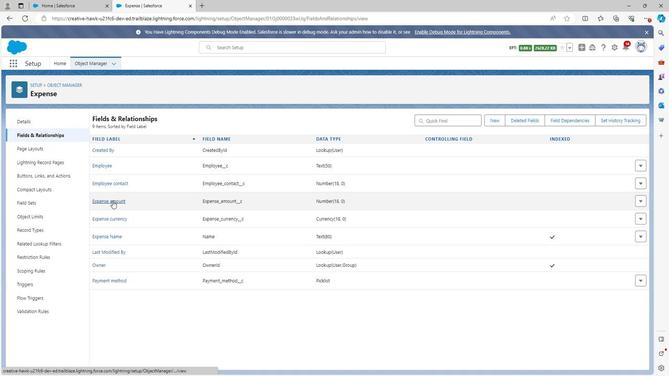 
Action: Mouse moved to (271, 155)
Screenshot: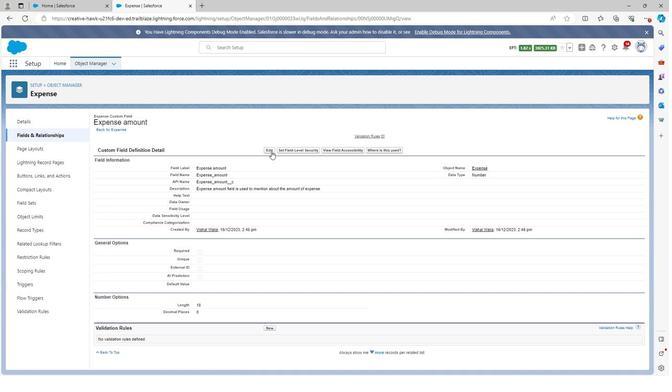 
Action: Mouse pressed left at (271, 155)
Screenshot: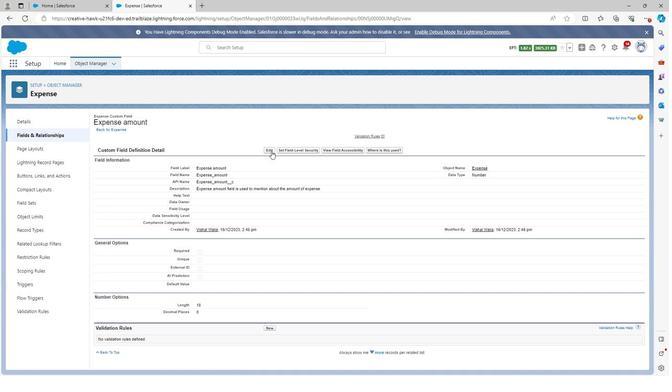 
Action: Mouse moved to (199, 293)
Screenshot: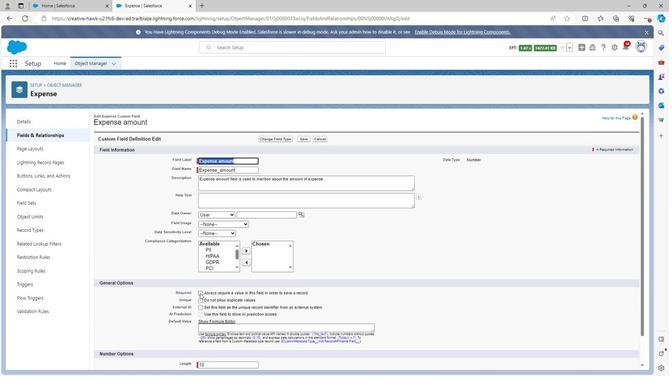 
Action: Mouse pressed left at (199, 293)
Screenshot: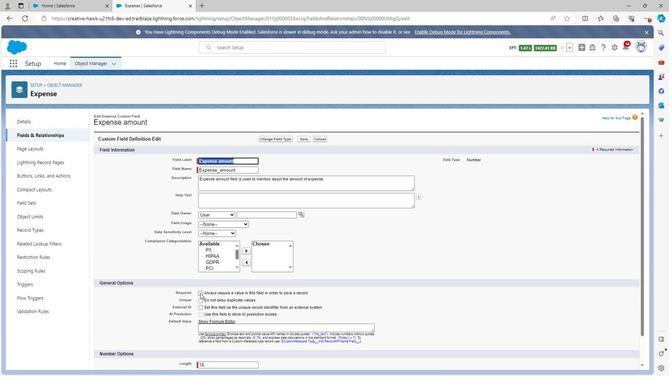 
Action: Mouse moved to (515, 315)
Screenshot: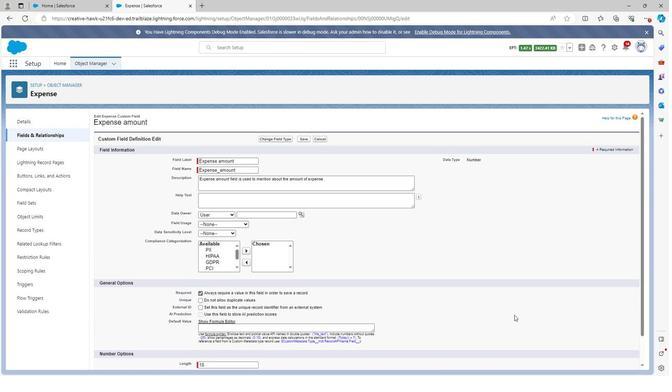 
Action: Mouse scrolled (515, 315) with delta (0, 0)
Screenshot: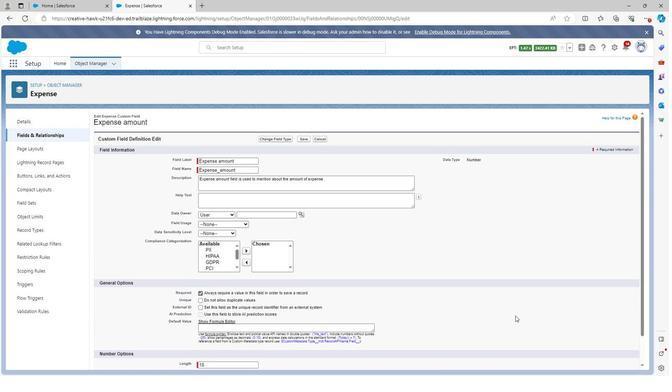 
Action: Mouse moved to (515, 316)
Screenshot: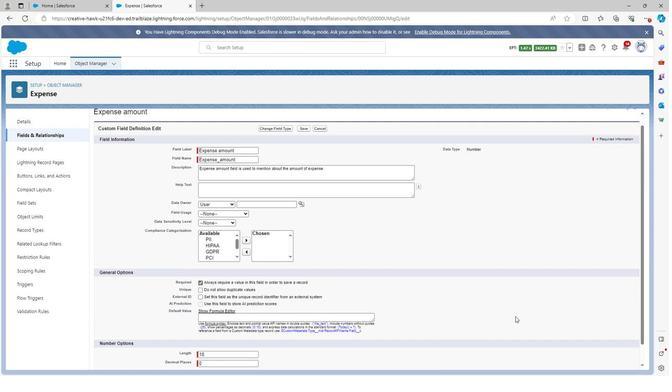 
Action: Mouse scrolled (515, 315) with delta (0, 0)
Screenshot: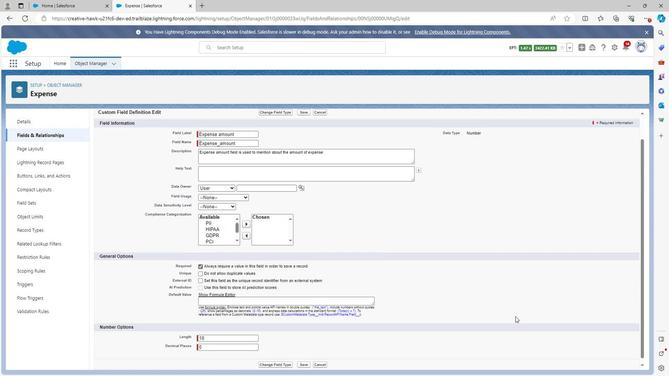 
Action: Mouse moved to (515, 316)
Screenshot: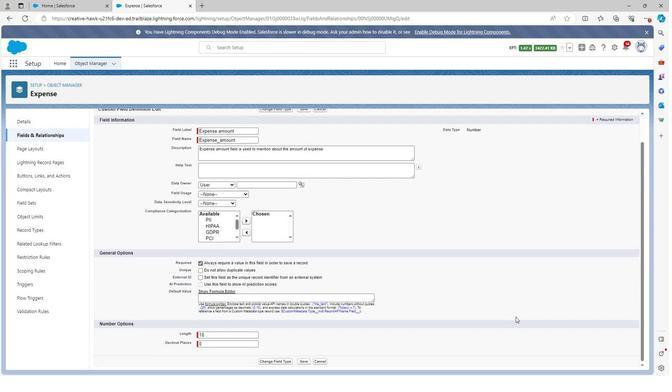 
Action: Mouse scrolled (515, 316) with delta (0, 0)
Screenshot: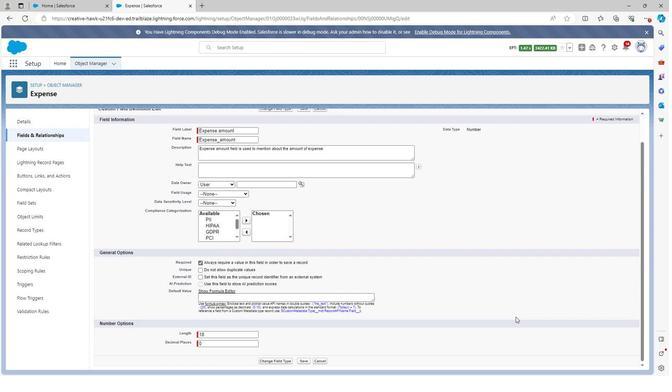 
Action: Mouse moved to (304, 358)
Screenshot: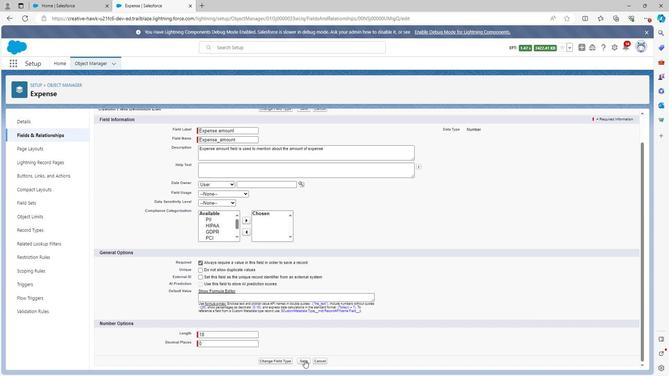 
Action: Mouse pressed left at (304, 358)
Screenshot: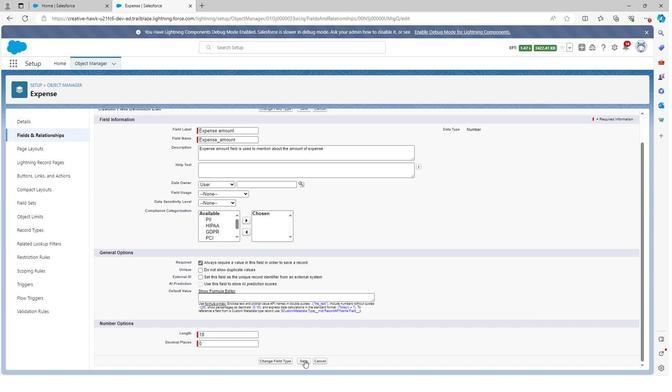 
Action: Mouse moved to (52, 139)
Screenshot: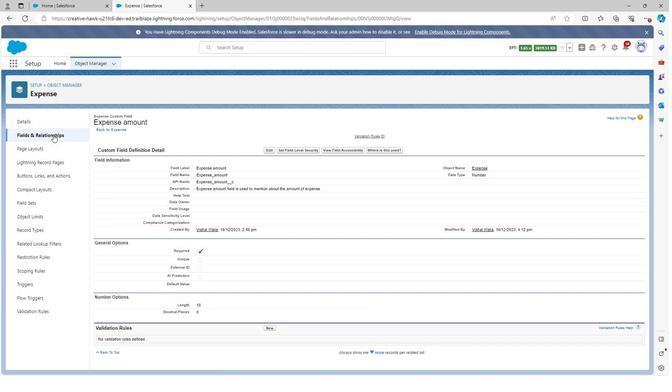 
Action: Mouse pressed left at (52, 139)
Screenshot: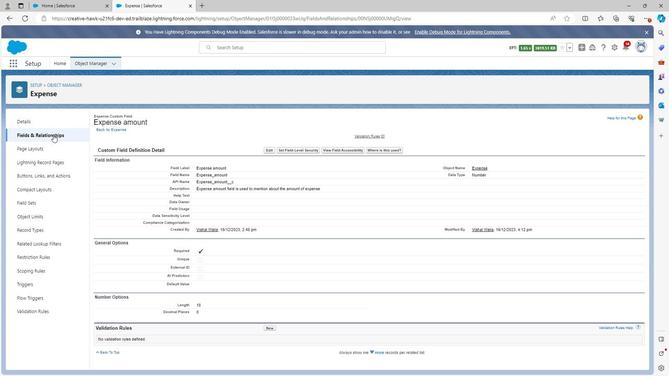 
Action: Mouse moved to (114, 222)
Screenshot: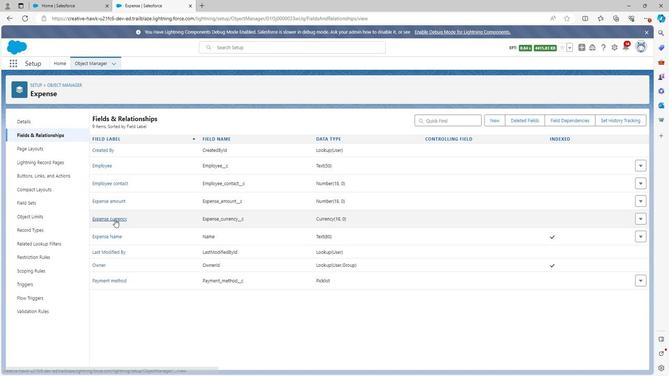 
Action: Mouse pressed left at (114, 222)
Screenshot: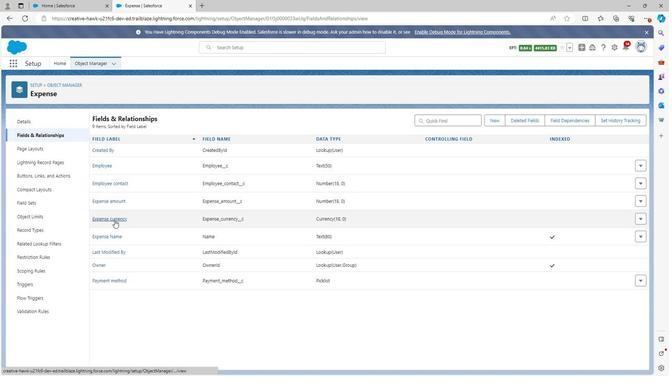 
Action: Mouse moved to (268, 303)
Screenshot: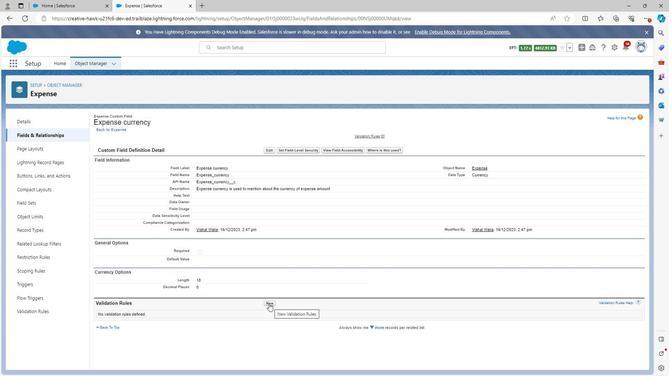 
Action: Mouse pressed left at (268, 303)
Screenshot: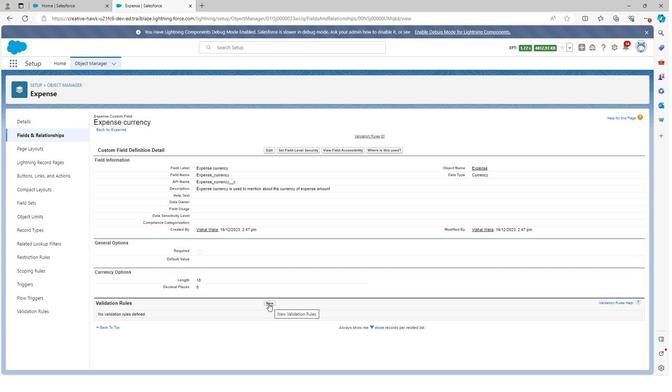
Action: Mouse moved to (140, 170)
Screenshot: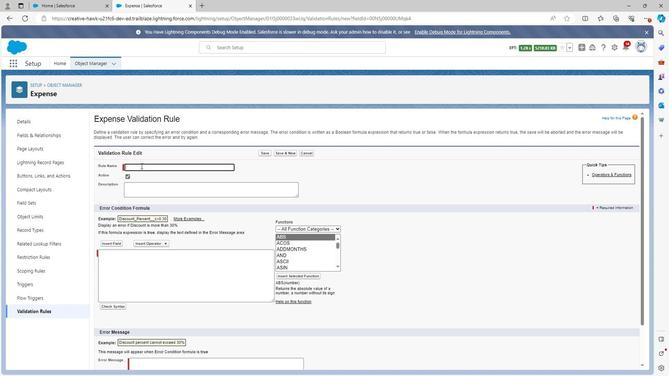 
Action: Key pressed currency<Key.space>
Screenshot: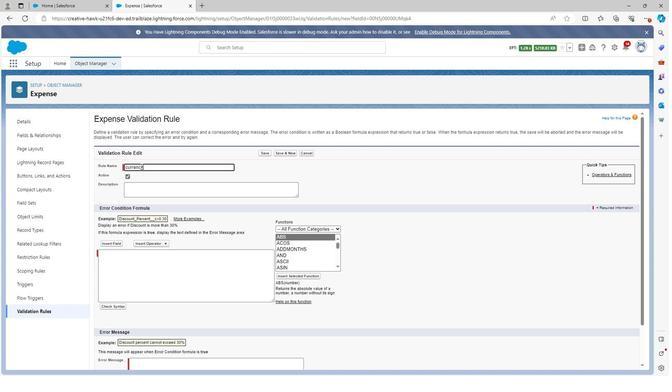 
Action: Mouse moved to (115, 166)
Screenshot: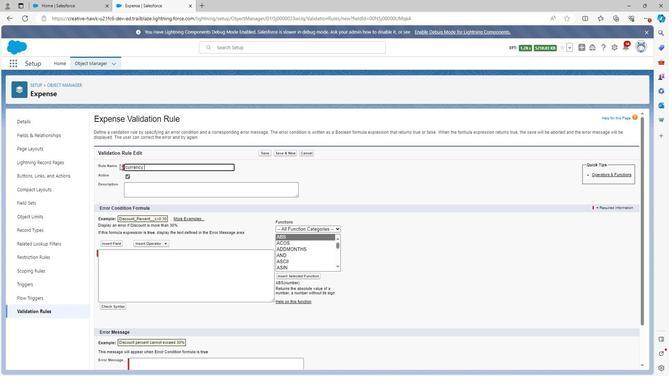 
Action: Key pressed rule<Key.left><Key.left><Key.left><Key.left><Key.left><Key.left><Key.left><Key.left><Key.left><Key.left><Key.left><Key.left><Key.backspace><Key.shift>C
Screenshot: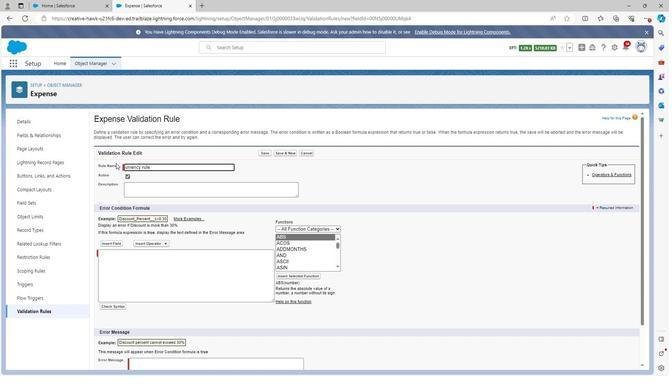 
Action: Mouse moved to (138, 189)
Screenshot: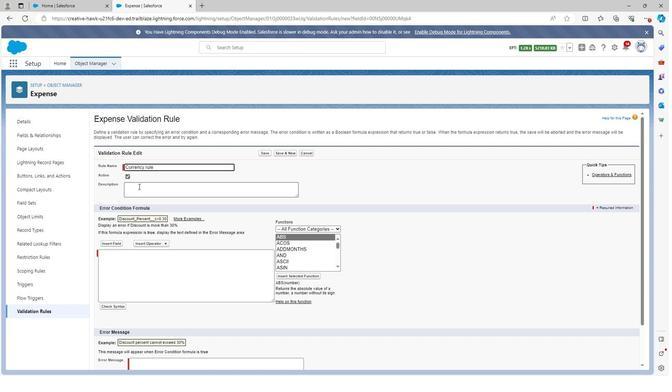 
Action: Mouse pressed left at (138, 189)
Screenshot: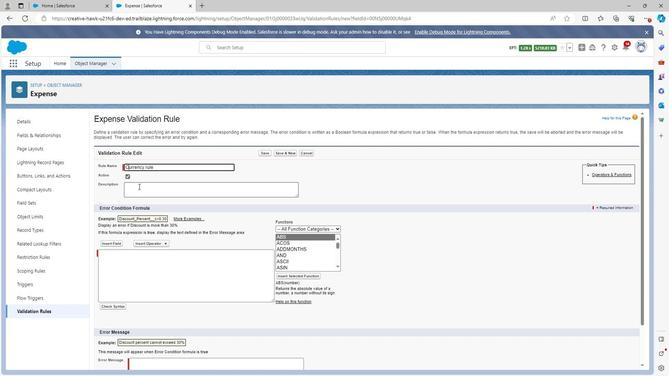 
Action: Mouse moved to (134, 189)
Screenshot: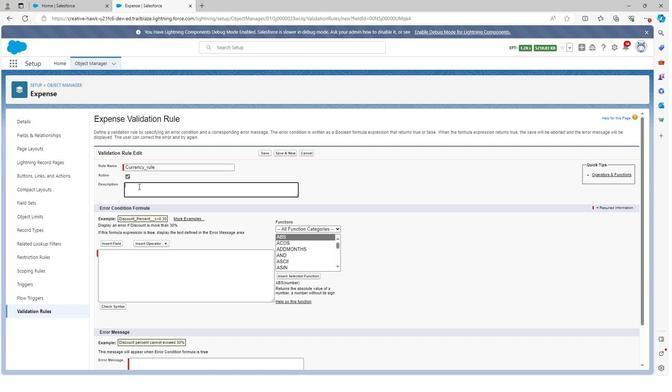 
Action: Key pressed <Key.shift>
Screenshot: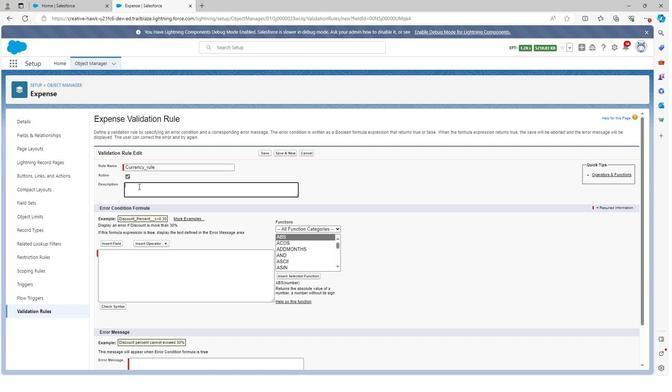 
Action: Mouse moved to (133, 188)
Screenshot: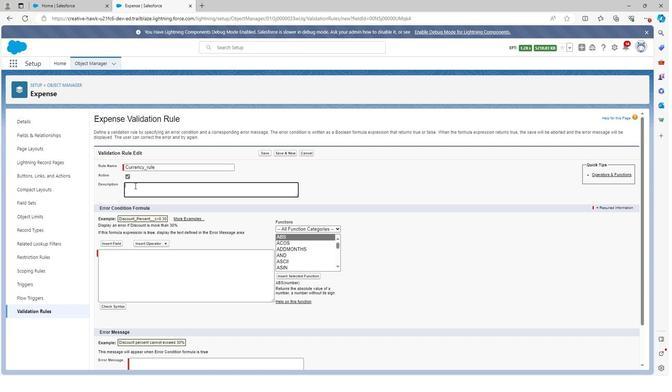 
Action: Key pressed Currency<Key.space>rule<Key.space>is<Key.space>used<Key.space>to<Key.space>d
Screenshot: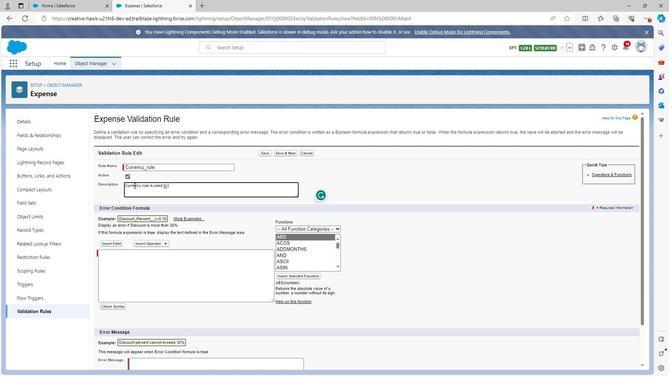 
Action: Mouse moved to (133, 188)
Screenshot: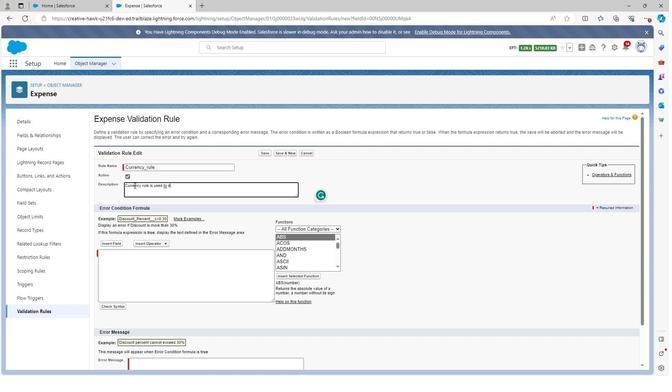 
Action: Key pressed efine<Key.space>the<Key.space>currency<Key.space>of<Key.space>expense<Key.space>within<Key.space>limits
Screenshot: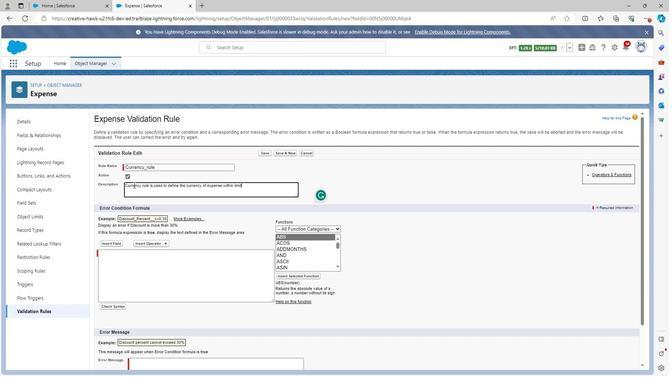 
Action: Mouse moved to (108, 245)
Screenshot: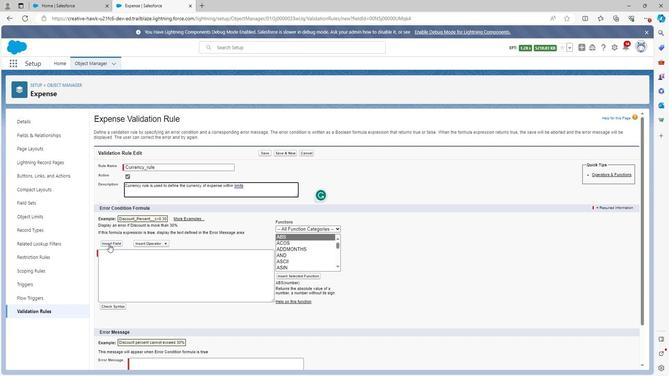 
Action: Mouse pressed left at (108, 245)
Screenshot: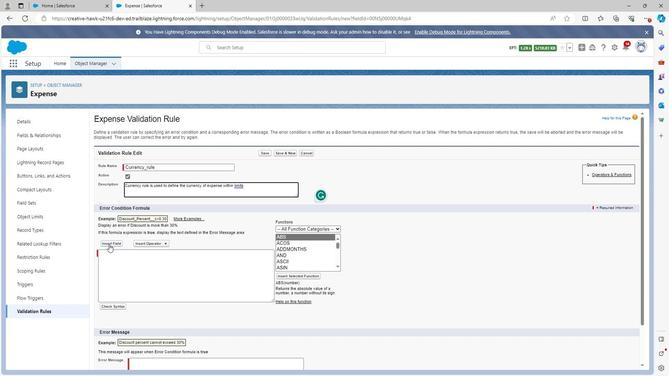 
Action: Mouse moved to (301, 233)
Screenshot: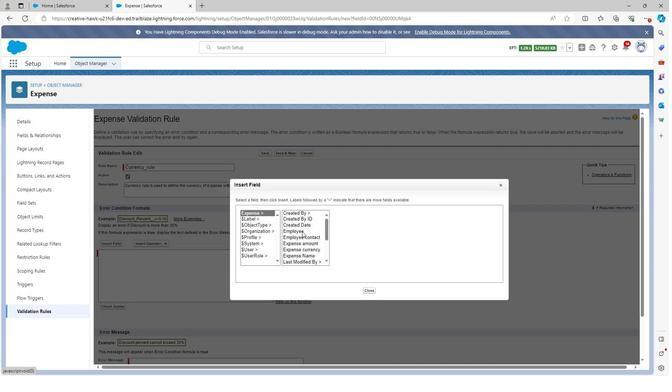 
Action: Mouse scrolled (301, 233) with delta (0, 0)
Screenshot: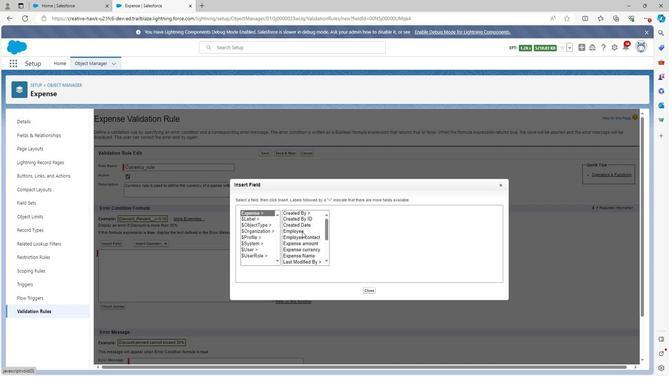 
Action: Mouse scrolled (301, 233) with delta (0, 0)
Screenshot: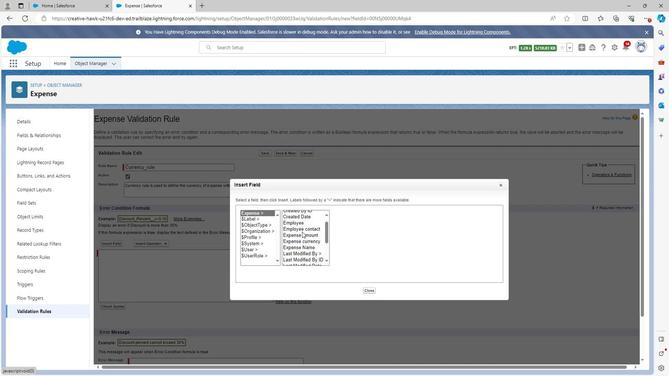 
Action: Mouse moved to (296, 235)
Screenshot: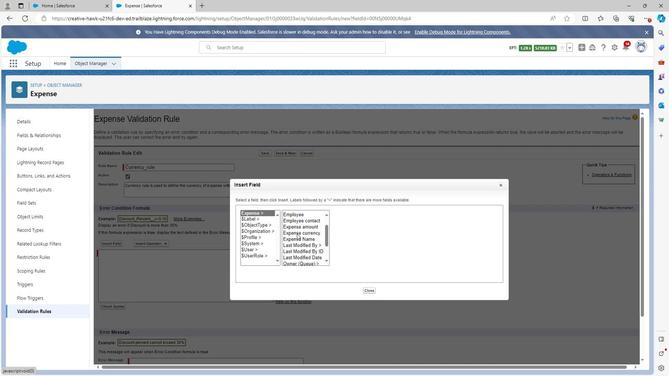 
Action: Mouse pressed left at (296, 235)
Screenshot: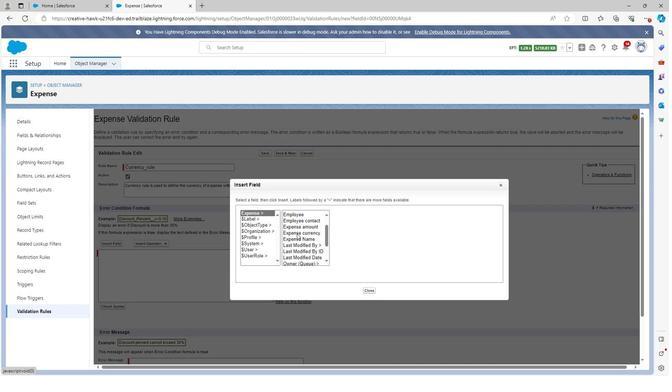 
Action: Mouse moved to (357, 250)
Screenshot: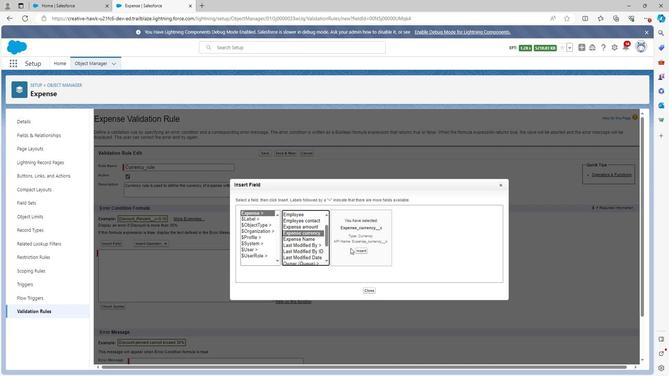 
Action: Mouse pressed left at (357, 250)
Screenshot: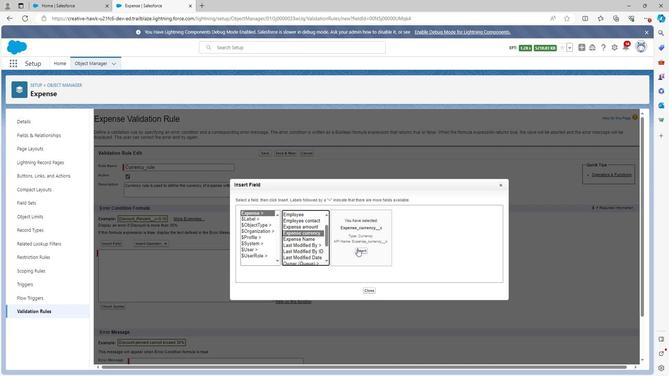 
Action: Mouse moved to (151, 244)
Screenshot: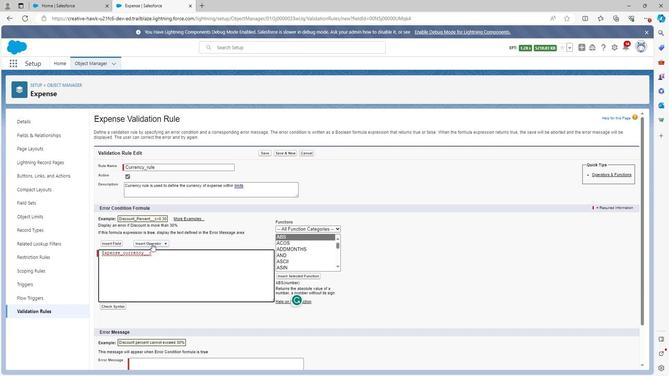 
Action: Mouse pressed left at (151, 244)
Screenshot: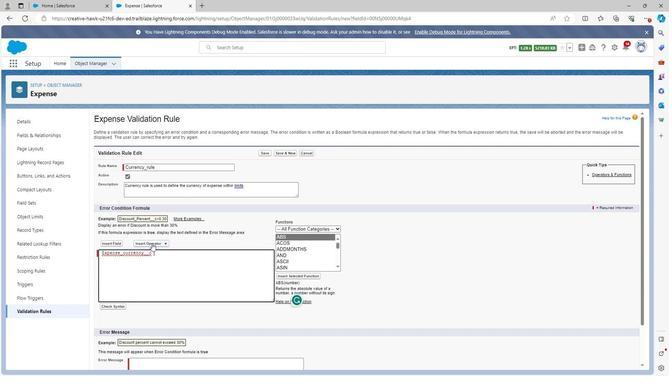 
Action: Mouse moved to (149, 334)
Screenshot: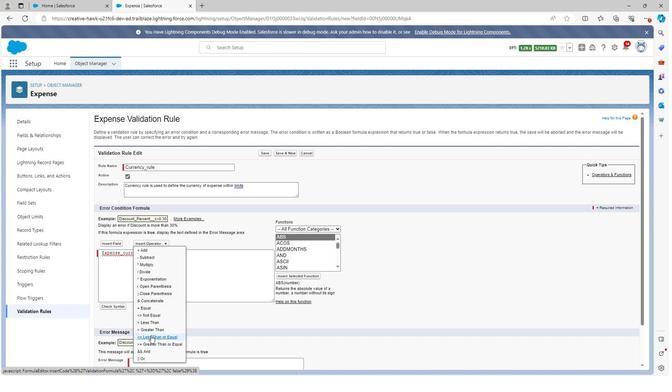 
Action: Mouse pressed left at (149, 334)
Screenshot: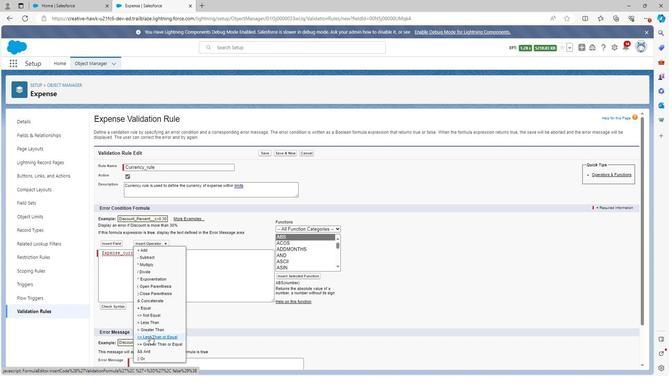 
Action: Mouse moved to (294, 230)
Screenshot: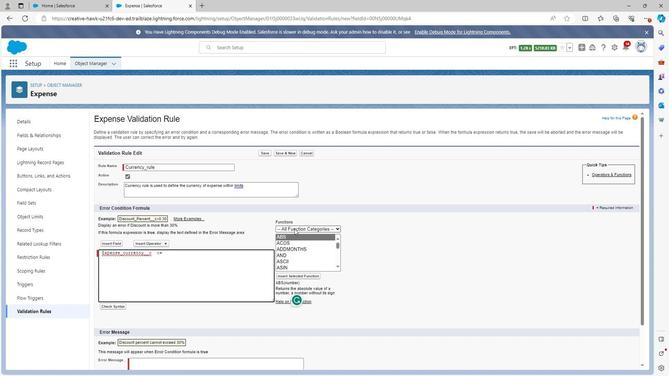 
Action: Mouse pressed left at (294, 230)
Screenshot: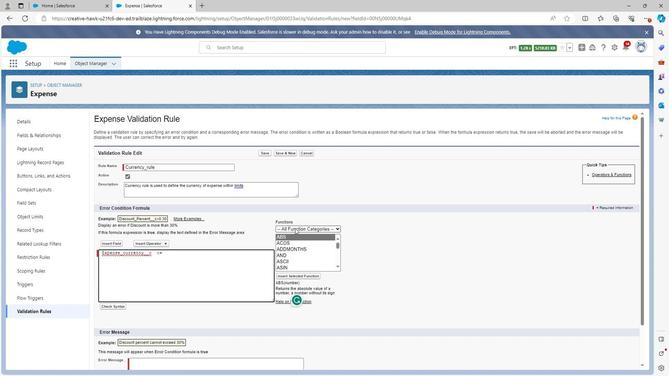
Action: Mouse moved to (289, 251)
Screenshot: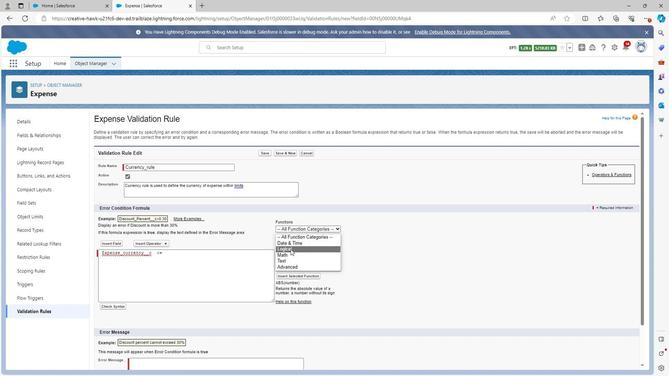 
Action: Mouse scrolled (289, 250) with delta (0, 0)
Screenshot: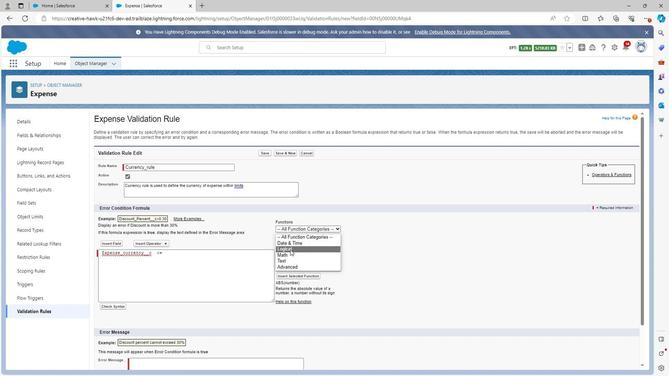 
Action: Mouse scrolled (289, 250) with delta (0, 0)
Screenshot: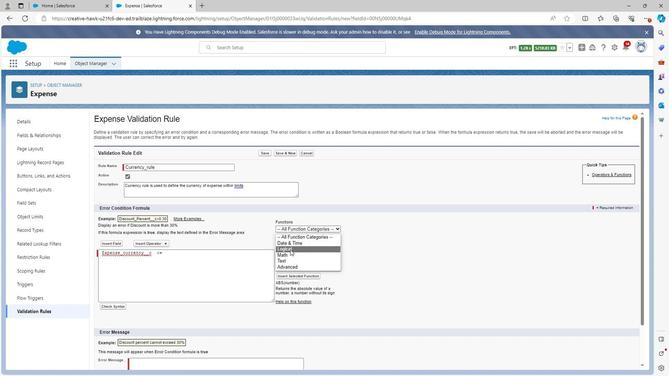 
Action: Mouse moved to (287, 254)
Screenshot: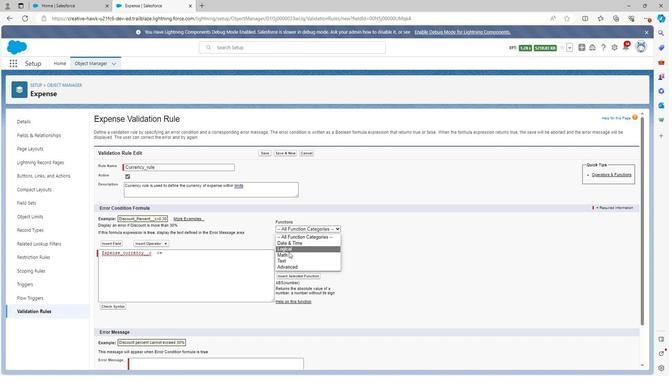 
Action: Mouse scrolled (287, 254) with delta (0, 0)
Screenshot: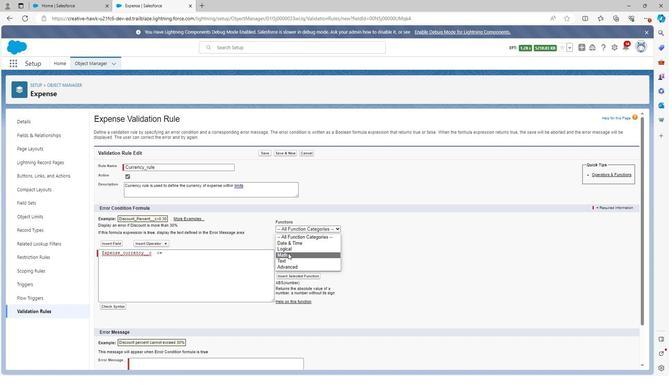 
Action: Mouse scrolled (287, 254) with delta (0, 0)
Screenshot: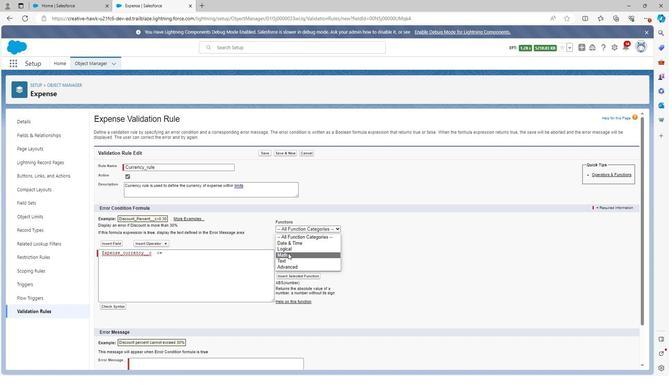 
Action: Mouse scrolled (287, 254) with delta (0, 0)
Screenshot: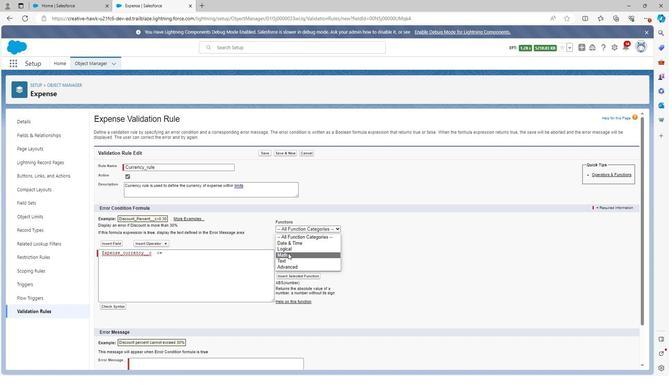 
Action: Mouse moved to (290, 233)
Screenshot: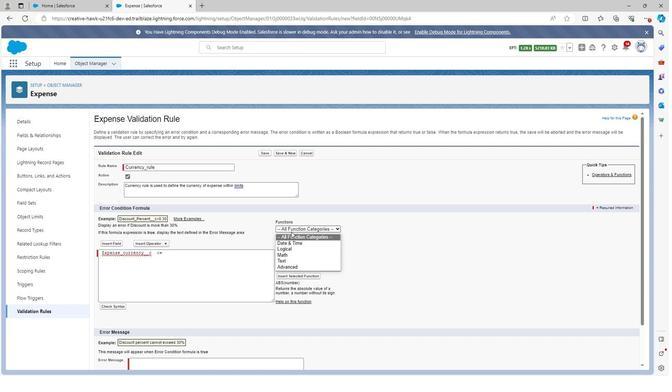 
Action: Mouse pressed left at (290, 233)
Screenshot: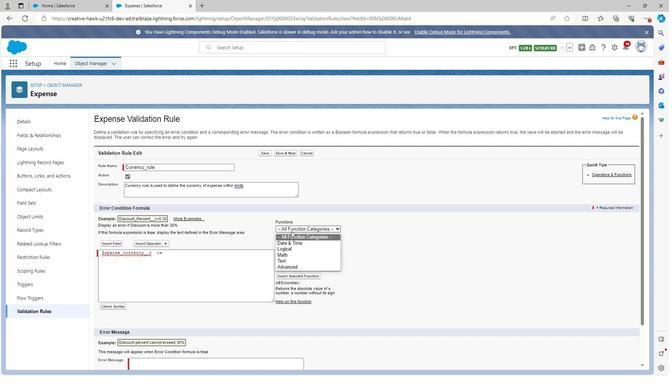 
Action: Mouse moved to (287, 251)
Screenshot: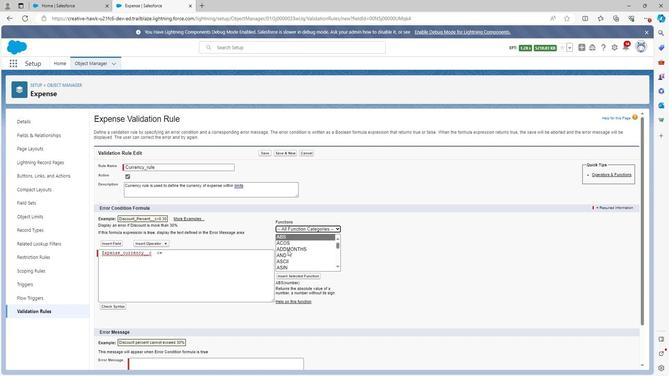
Action: Mouse scrolled (287, 251) with delta (0, 0)
Screenshot: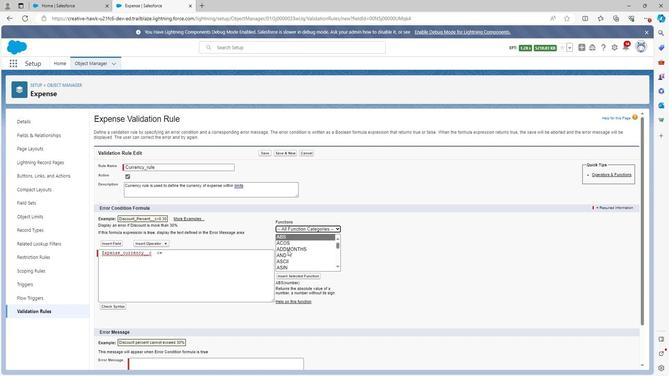
Action: Mouse scrolled (287, 251) with delta (0, 0)
Screenshot: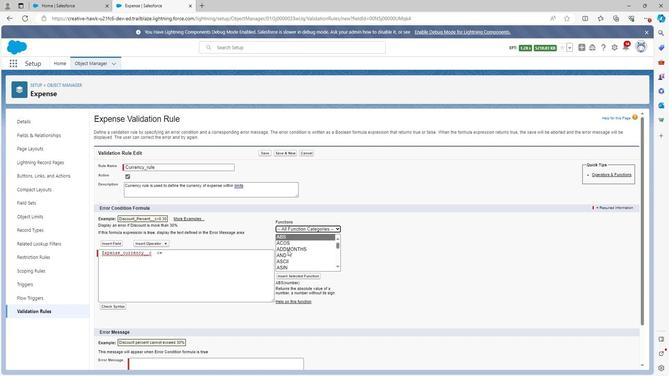 
Action: Mouse moved to (165, 253)
Screenshot: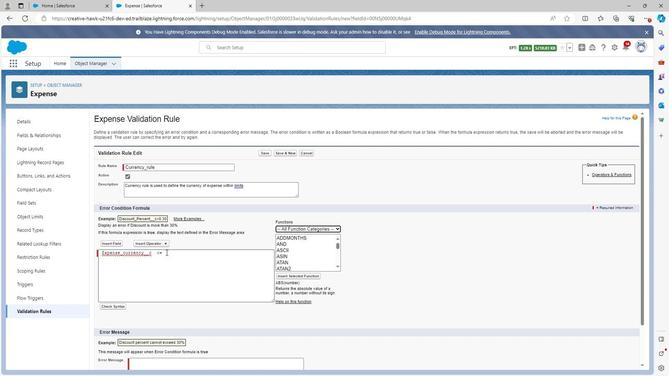 
Action: Mouse pressed left at (165, 253)
Screenshot: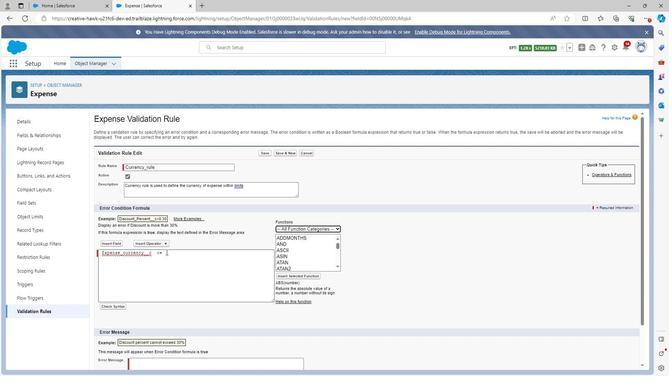 
Action: Mouse moved to (162, 278)
Screenshot: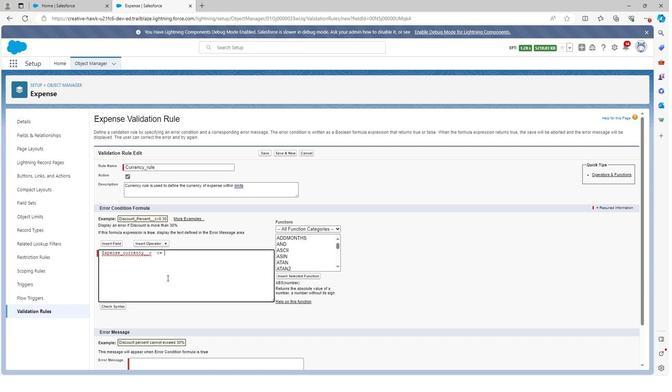 
Action: Key pressed 20000000
Screenshot: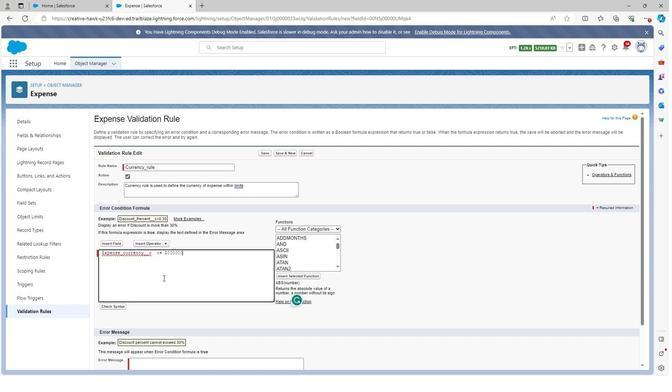 
Action: Mouse moved to (114, 305)
Screenshot: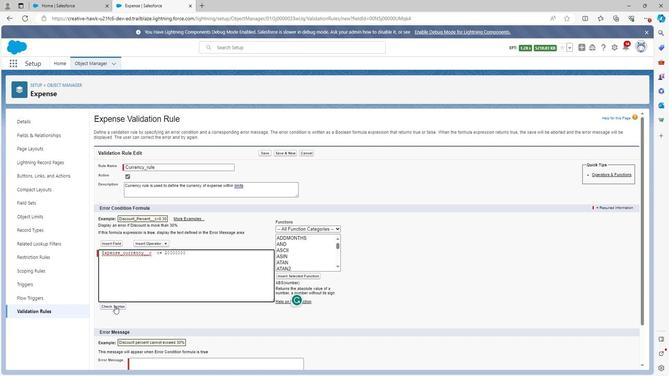 
Action: Mouse pressed left at (114, 305)
Screenshot: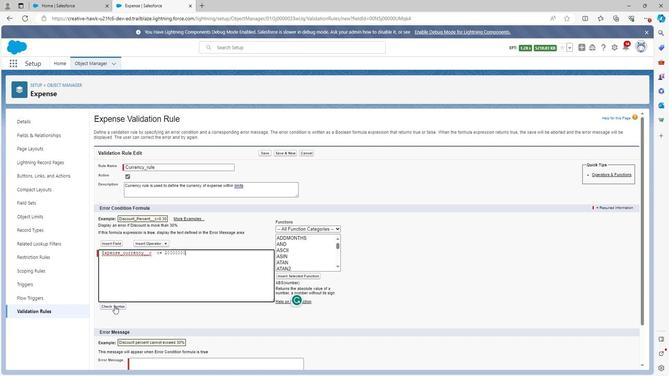 
Action: Mouse moved to (152, 299)
Screenshot: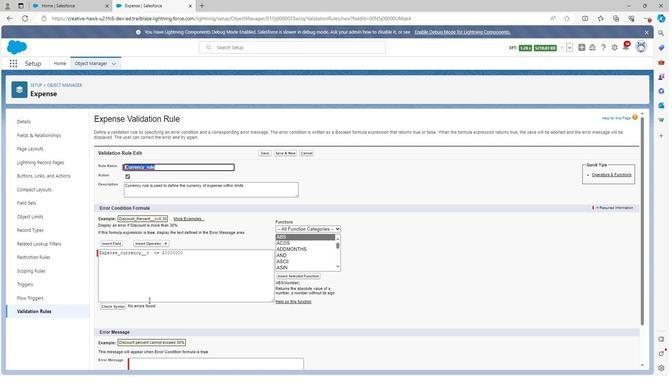 
Action: Mouse scrolled (152, 299) with delta (0, 0)
Screenshot: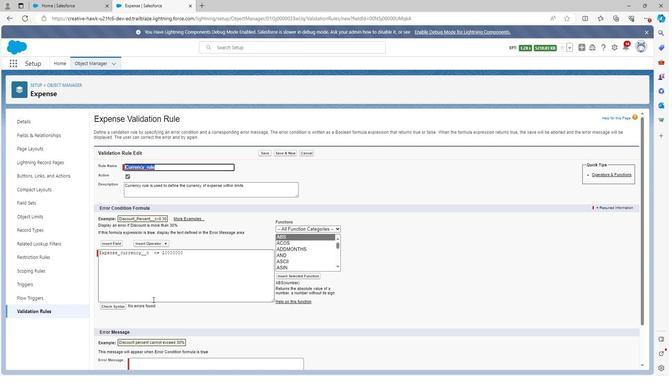 
Action: Mouse scrolled (152, 299) with delta (0, 0)
Screenshot: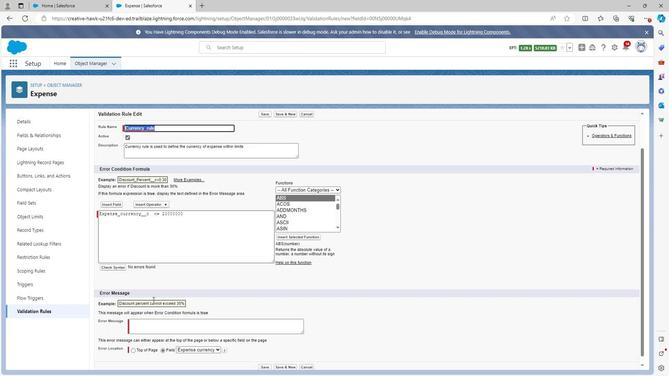 
Action: Mouse scrolled (152, 299) with delta (0, 0)
Screenshot: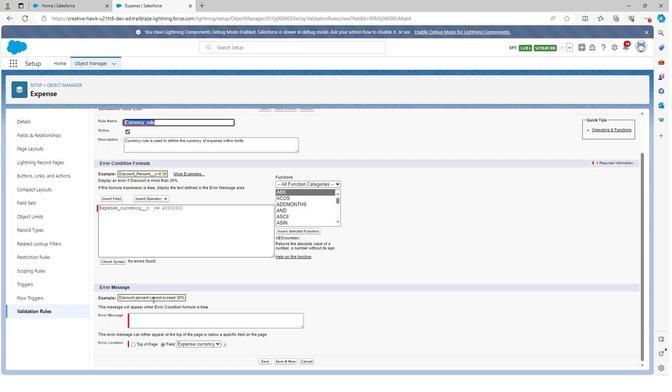
Action: Mouse moved to (144, 319)
Screenshot: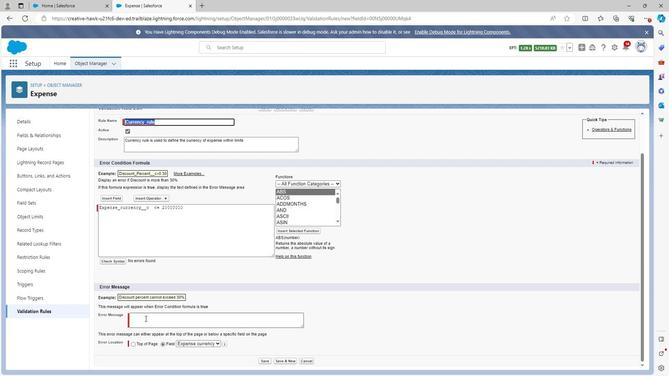 
Action: Mouse pressed left at (144, 319)
Screenshot: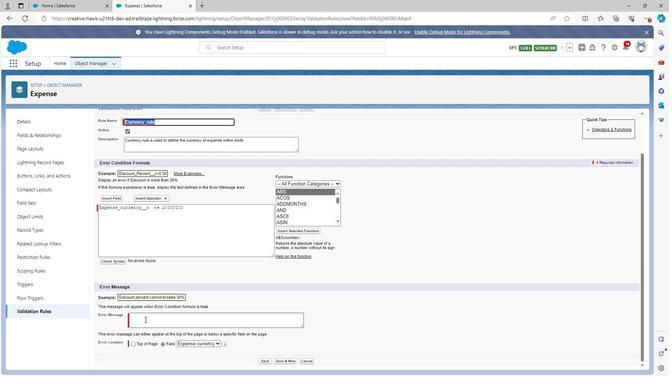 
Action: Key pressed <Key.shift><Key.shift><Key.shift><Key.shift><Key.shift><Key.shift><Key.shift><Key.shift><Key.shift><Key.shift><Key.shift><Key.shift><Key.shift><Key.shift><Key.shift><Key.shift><Key.shift><Key.shift><Key.shift><Key.shift><Key.shift><Key.shift><Key.shift><Key.shift><Key.shift><Key.shift>Expense<Key.space>currency<Key.space>is<Key.space><Key.backspace><Key.backspace><Key.backspace>should<Key.space>be<Key.space>within<Key.space>limit
Screenshot: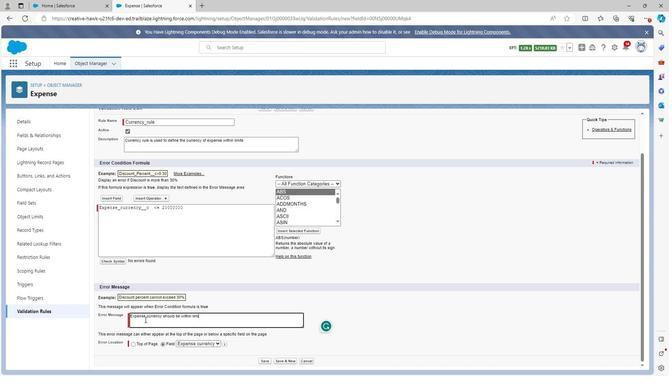
Action: Mouse moved to (261, 357)
Screenshot: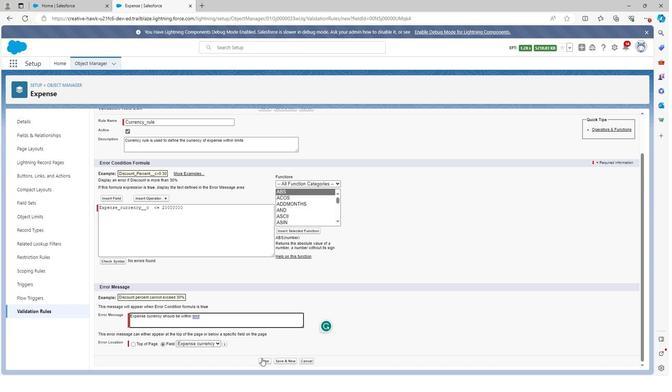 
Action: Mouse pressed left at (261, 357)
Screenshot: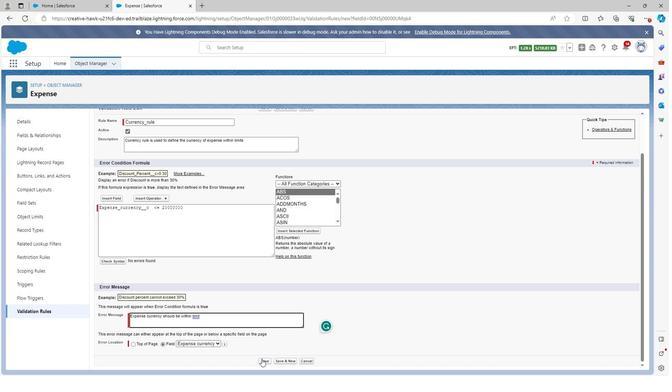 
Action: Mouse moved to (85, 70)
Screenshot: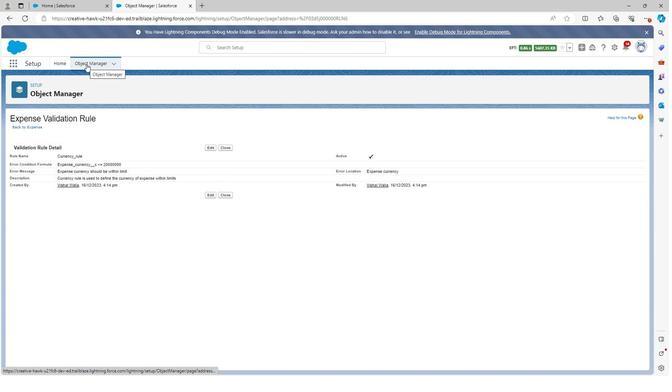 
Action: Mouse pressed left at (85, 70)
Screenshot: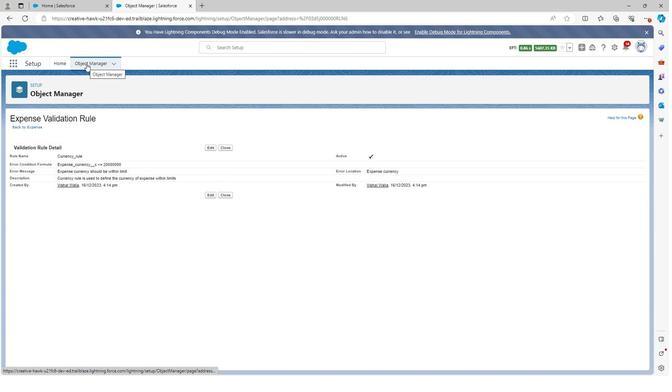 
Action: Mouse moved to (89, 180)
Screenshot: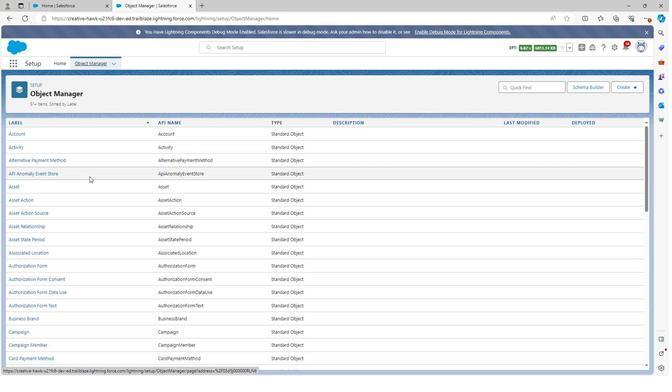 
